 Task: Add a dentist appointment for a gum check-up on the 25th at 3:00 PM to 5:00 PM.
Action: Mouse moved to (416, 141)
Screenshot: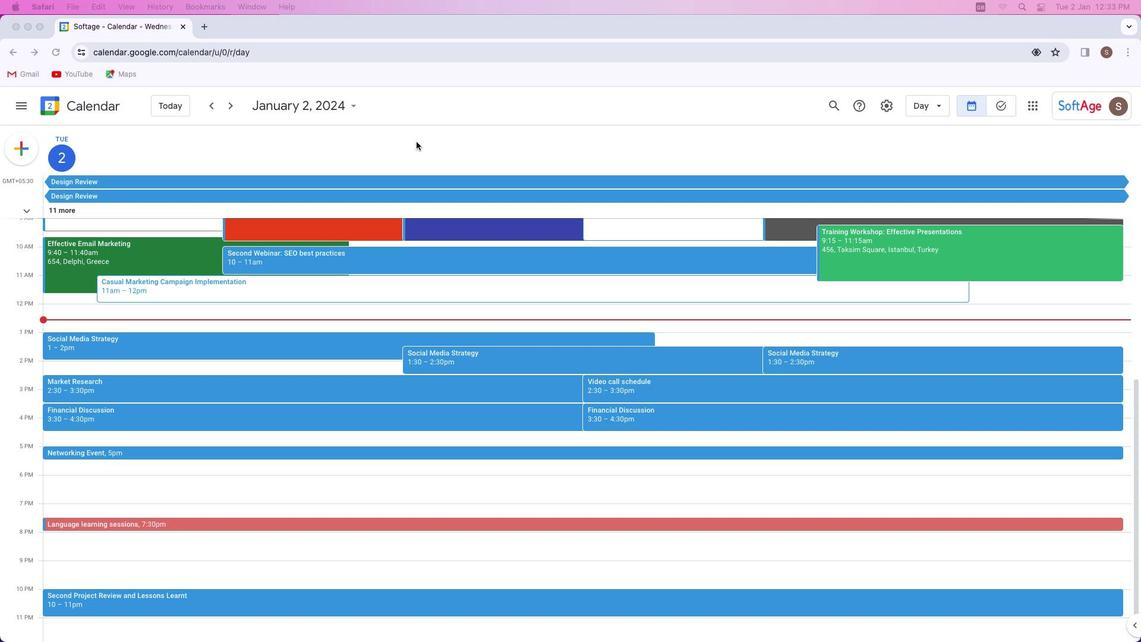 
Action: Mouse pressed left at (416, 141)
Screenshot: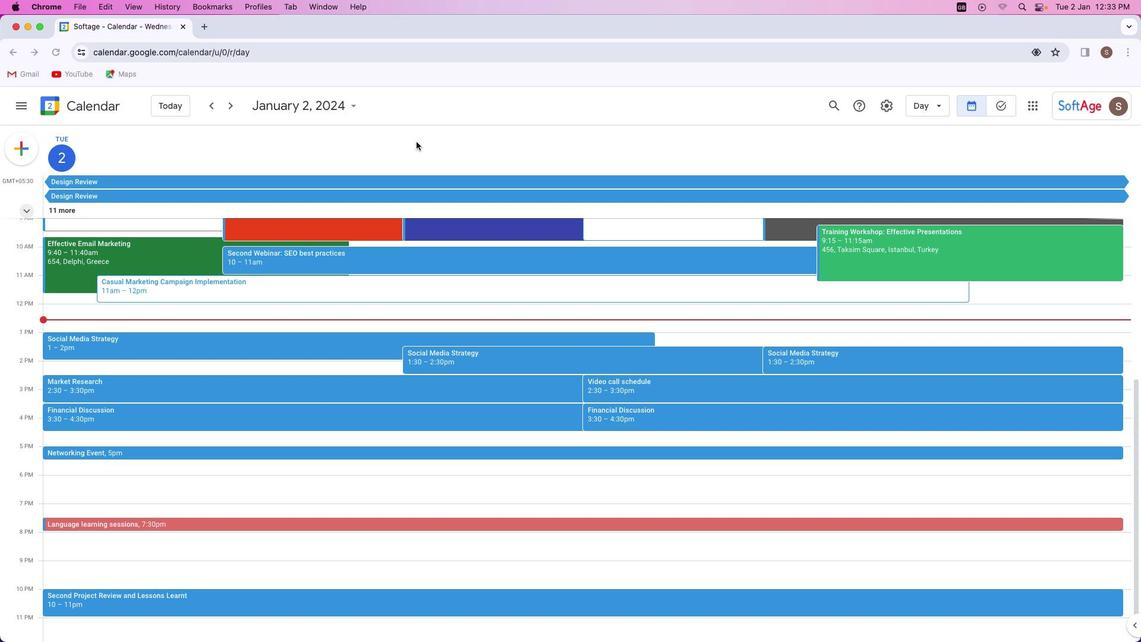 
Action: Mouse moved to (31, 149)
Screenshot: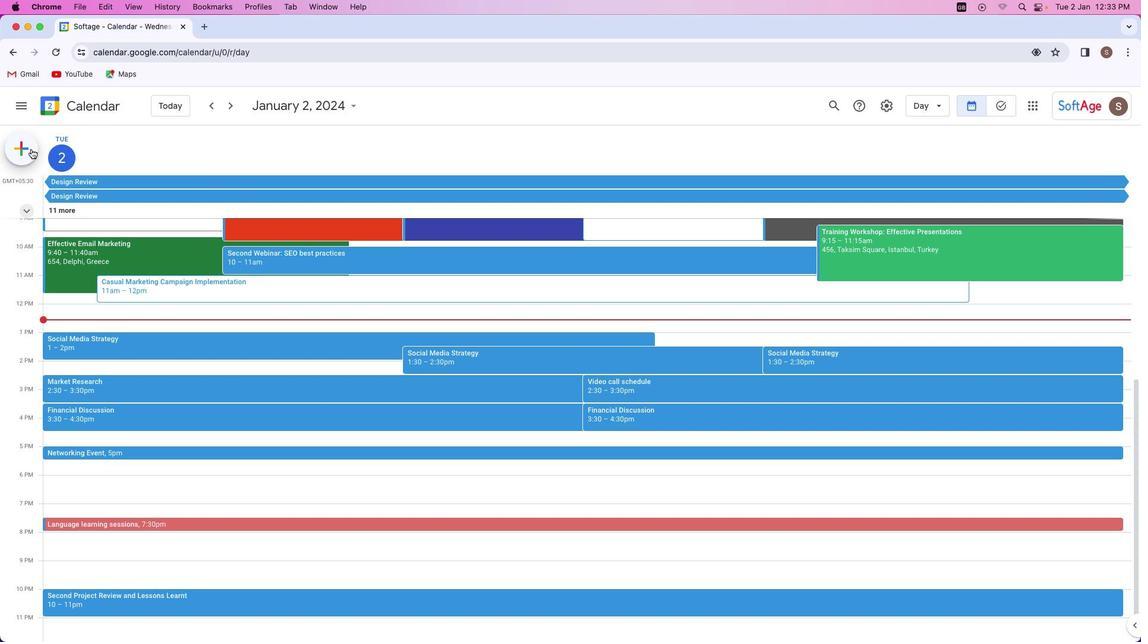 
Action: Mouse pressed left at (31, 149)
Screenshot: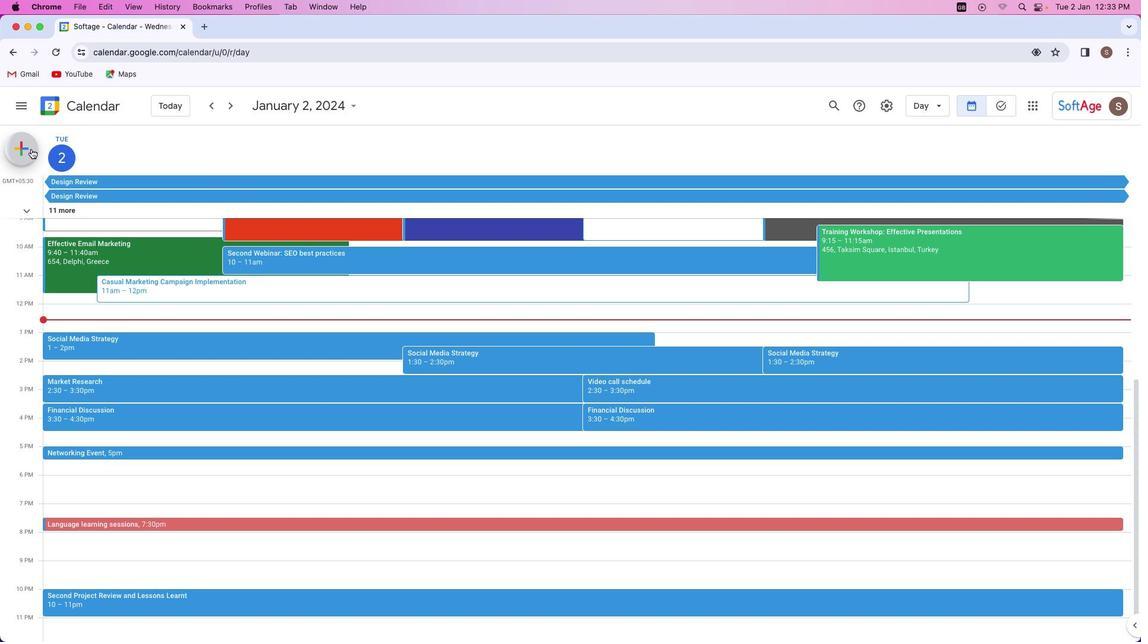 
Action: Mouse moved to (55, 277)
Screenshot: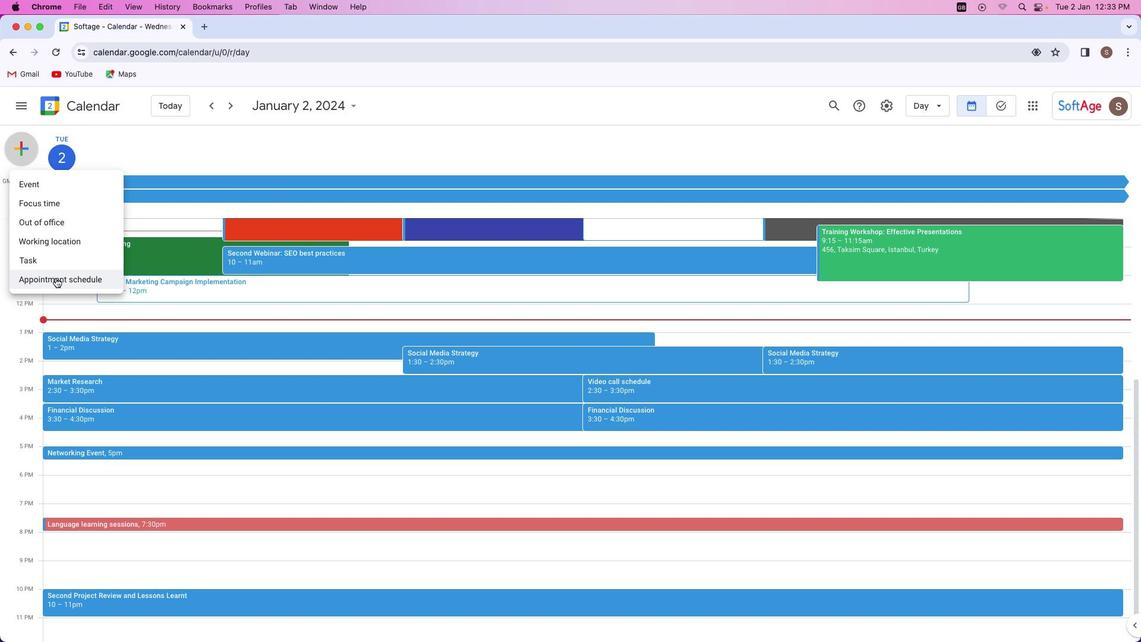 
Action: Mouse pressed left at (55, 277)
Screenshot: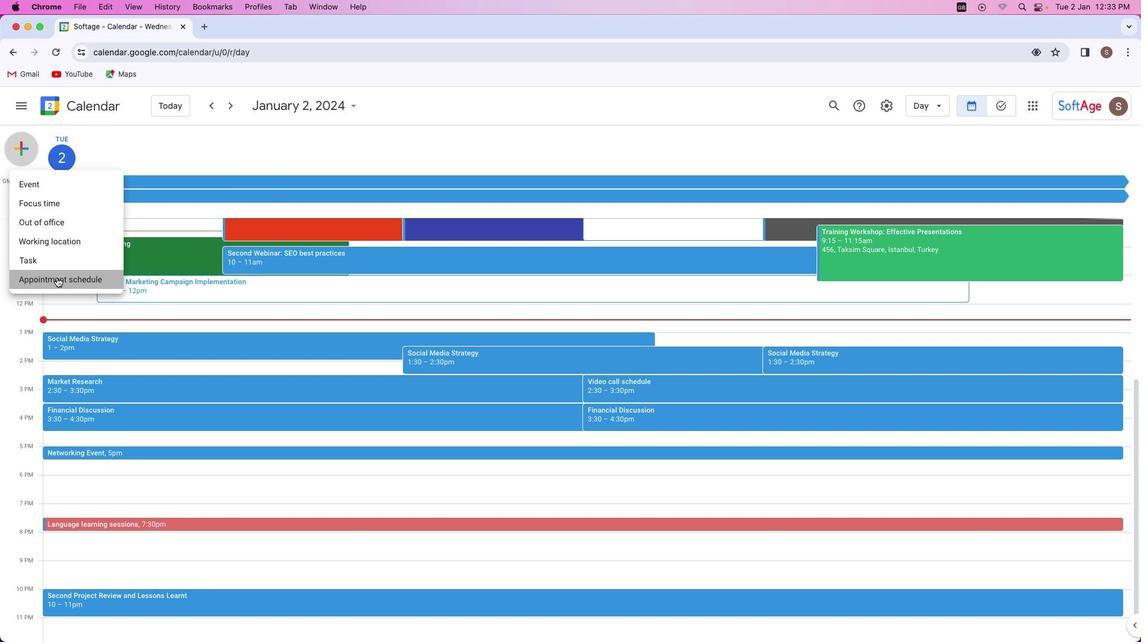 
Action: Mouse moved to (73, 134)
Screenshot: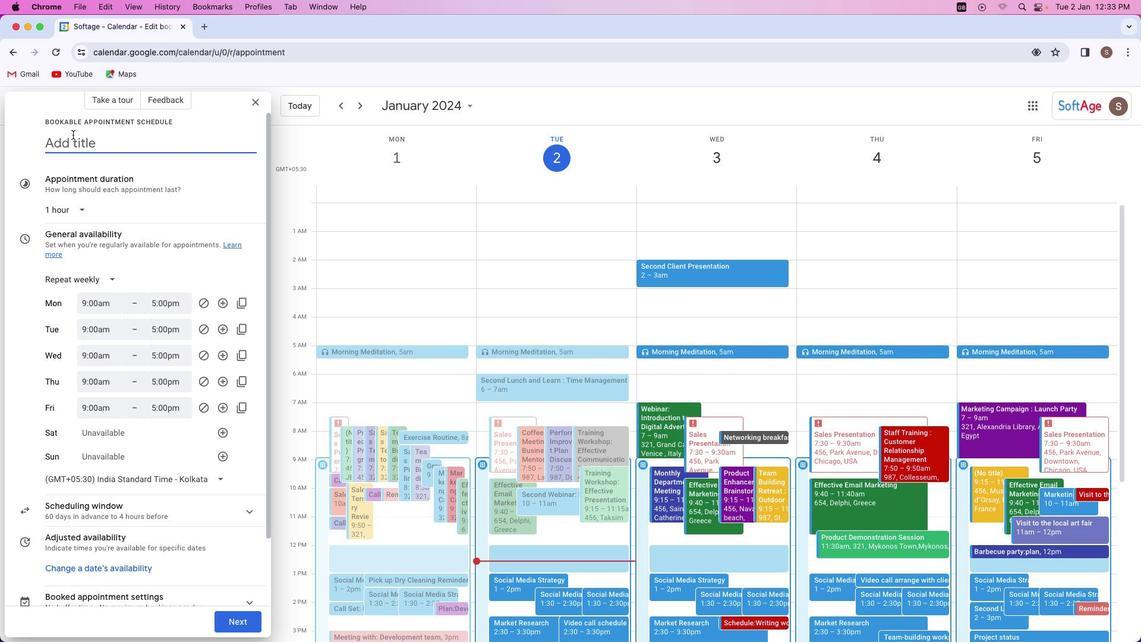 
Action: Key pressed Key.shift'G''u''m'Key.space'c''h''e''c''k''-''u''p'Key.space
Screenshot: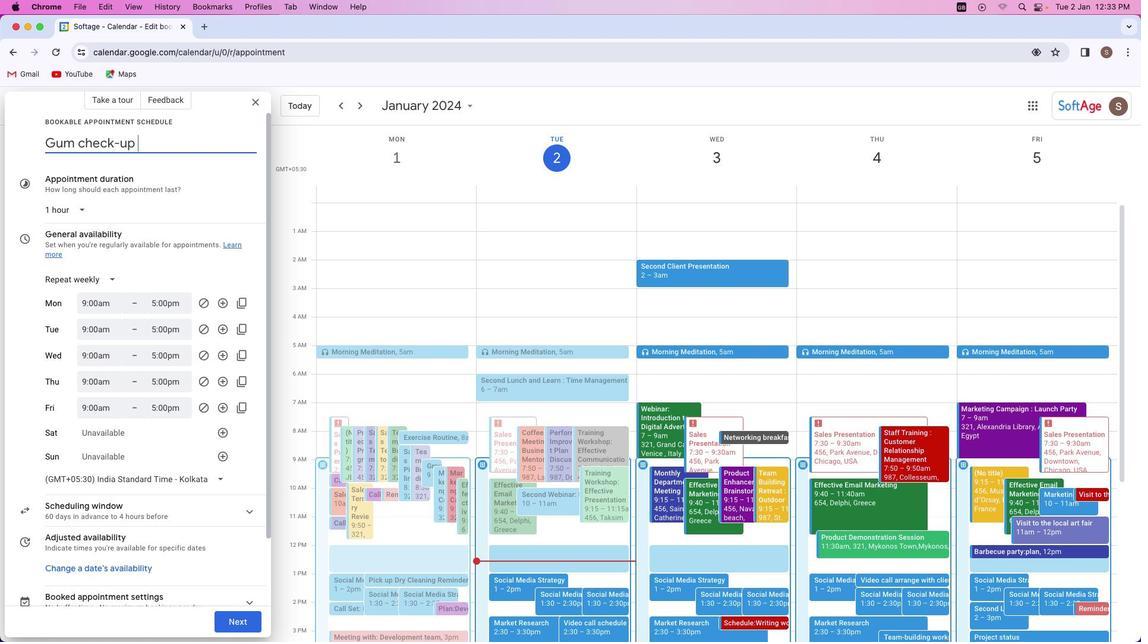 
Action: Mouse moved to (104, 275)
Screenshot: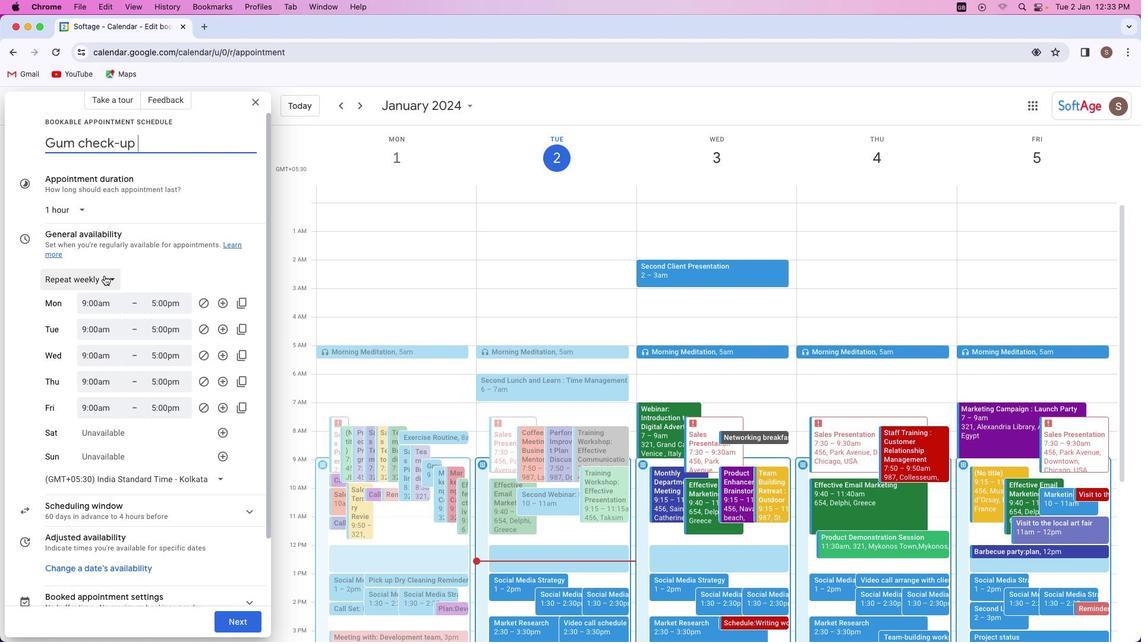 
Action: Mouse pressed left at (104, 275)
Screenshot: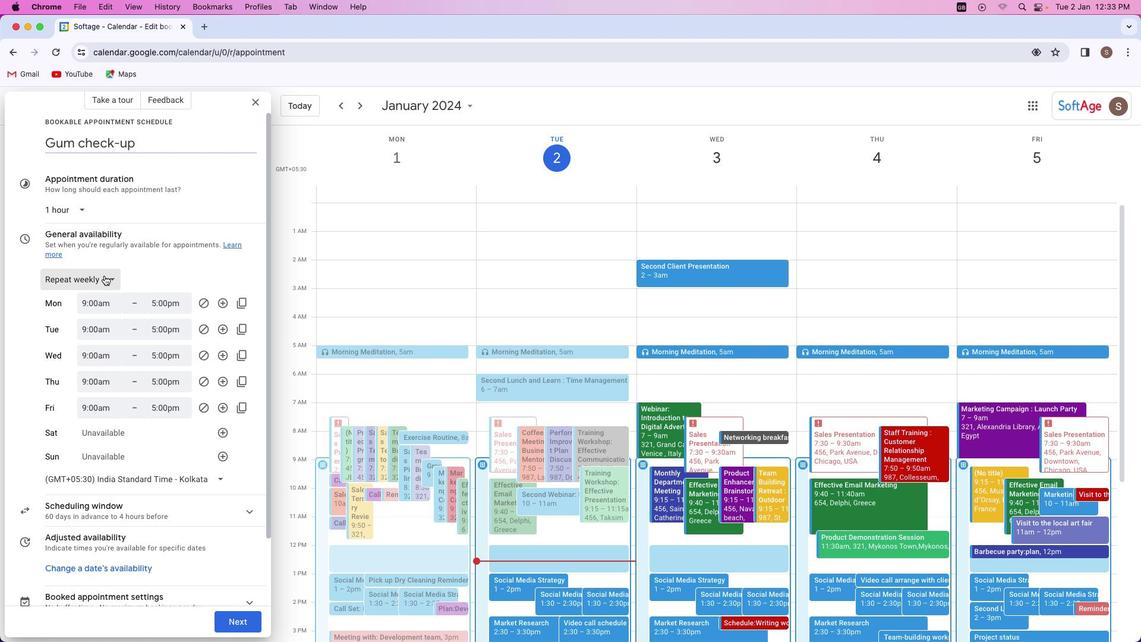 
Action: Mouse moved to (93, 302)
Screenshot: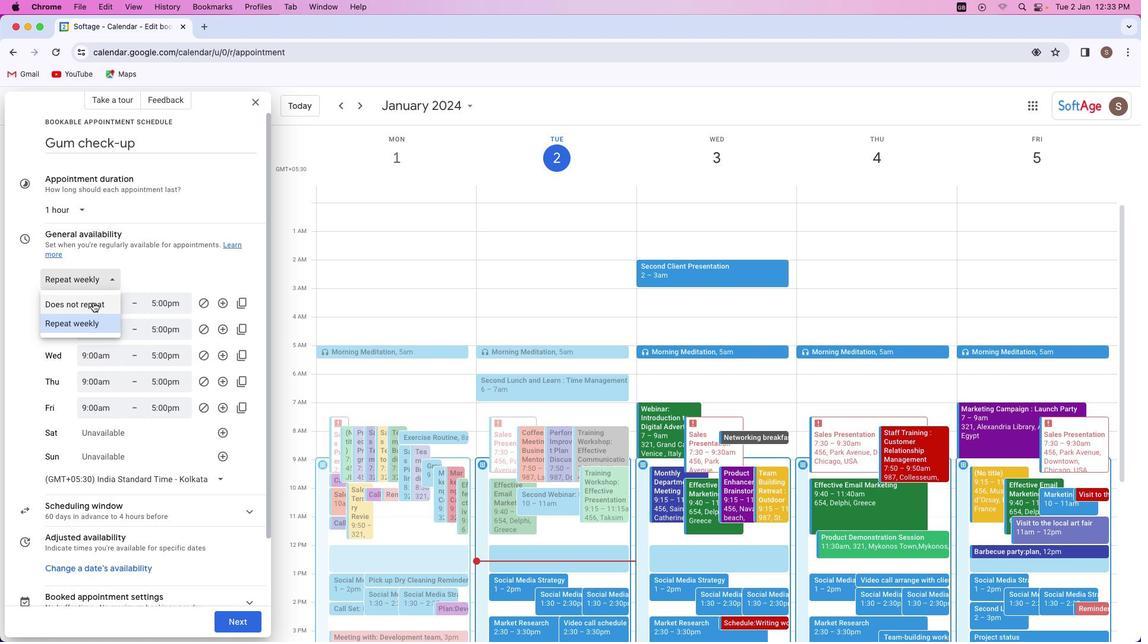 
Action: Mouse pressed left at (93, 302)
Screenshot: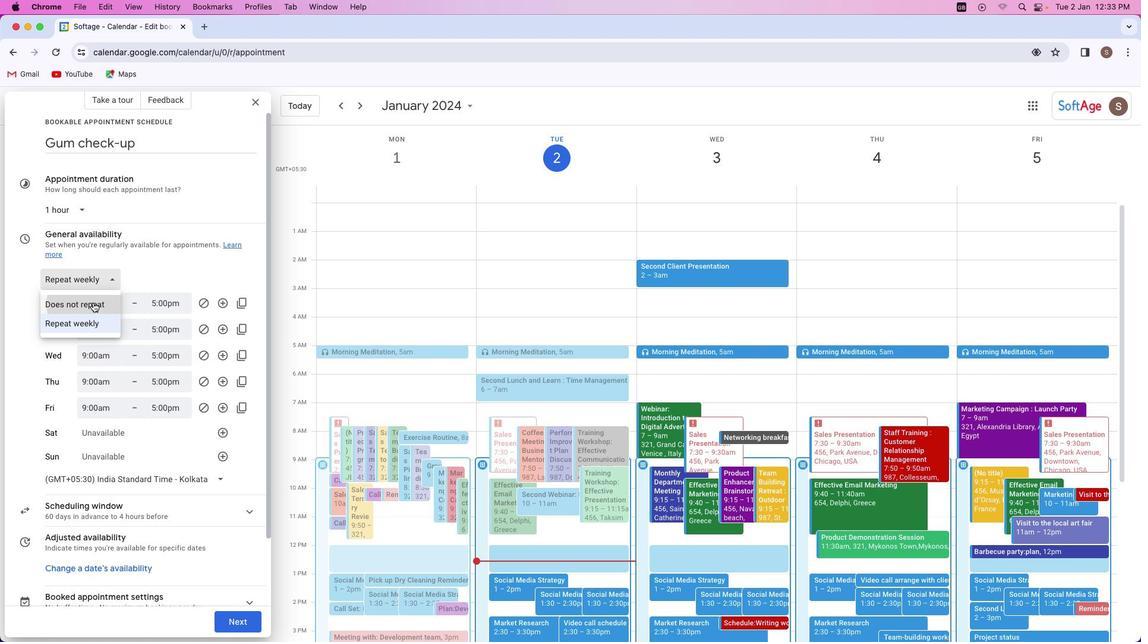 
Action: Mouse moved to (87, 295)
Screenshot: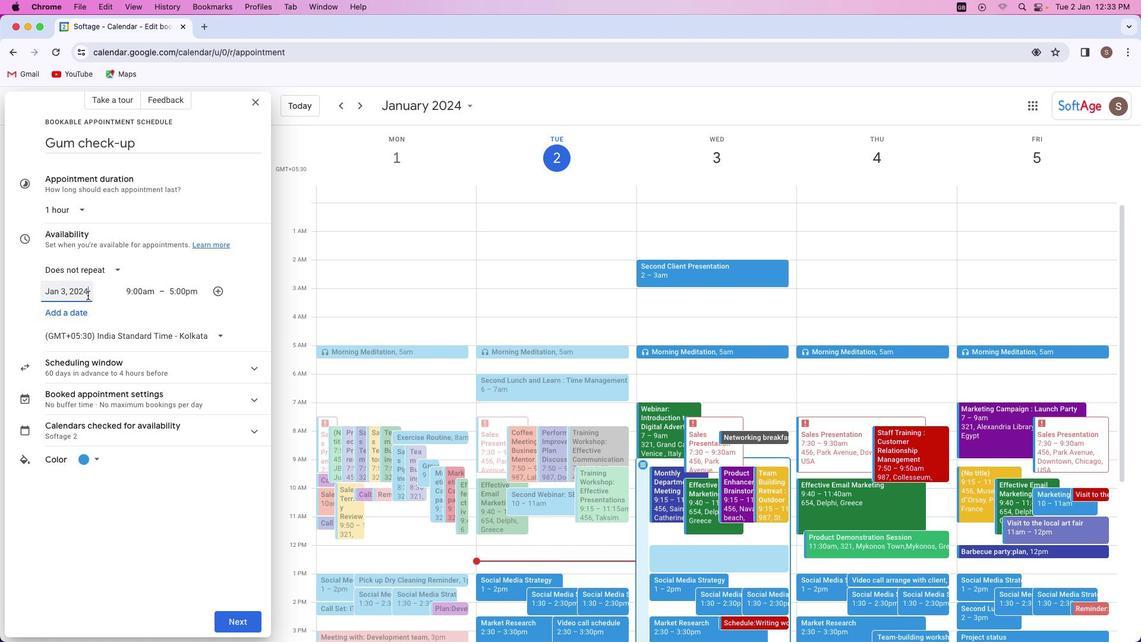 
Action: Mouse pressed left at (87, 295)
Screenshot: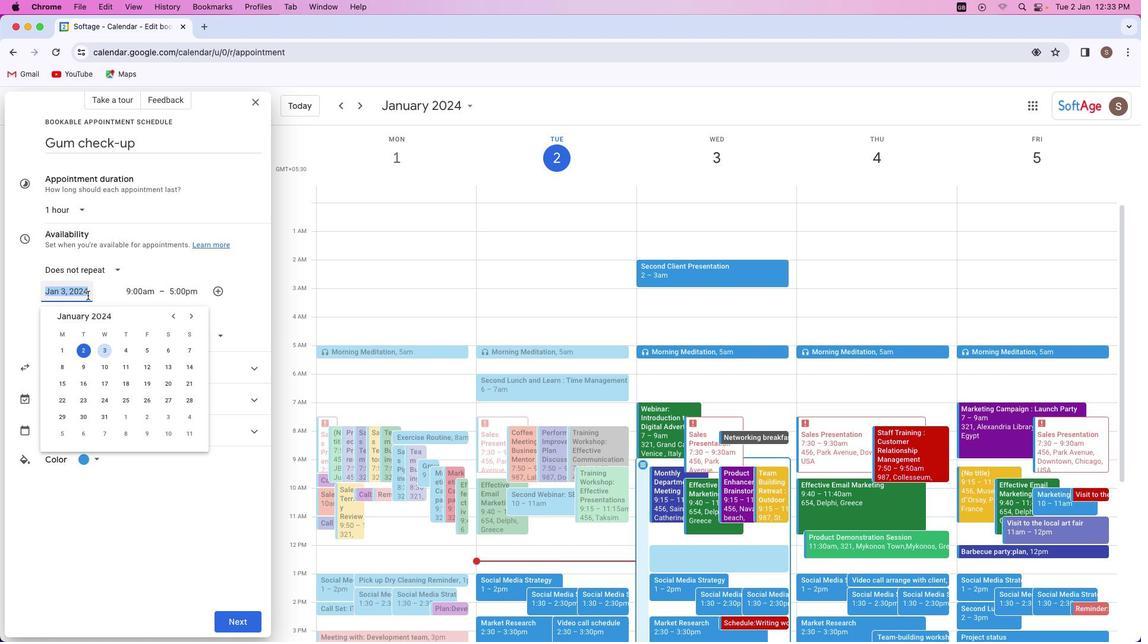
Action: Mouse moved to (130, 401)
Screenshot: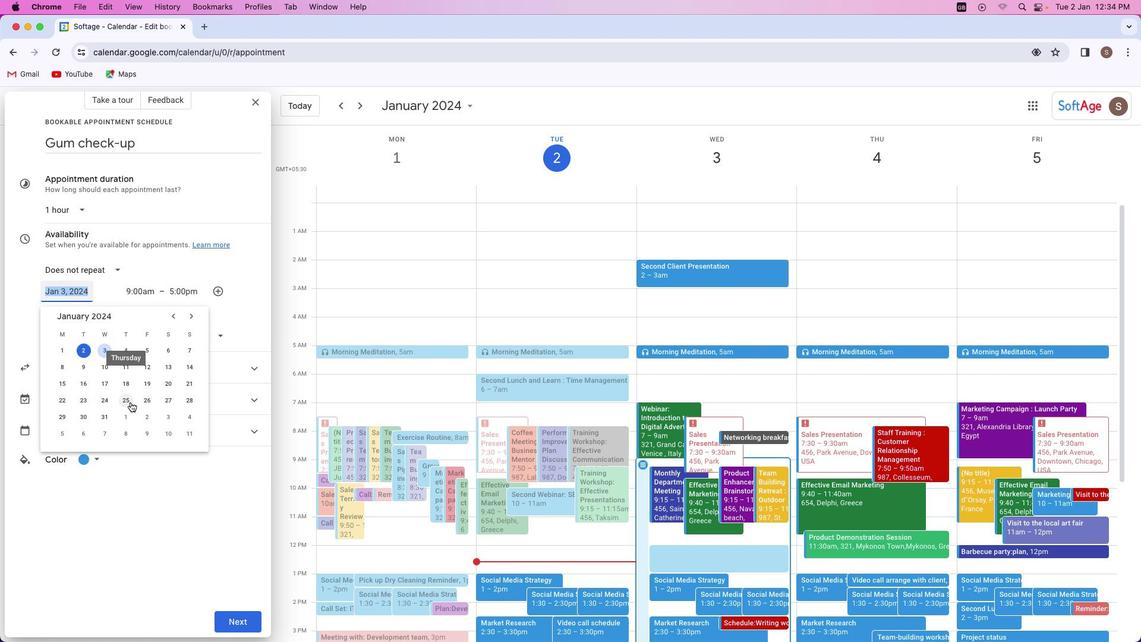 
Action: Mouse pressed left at (130, 401)
Screenshot: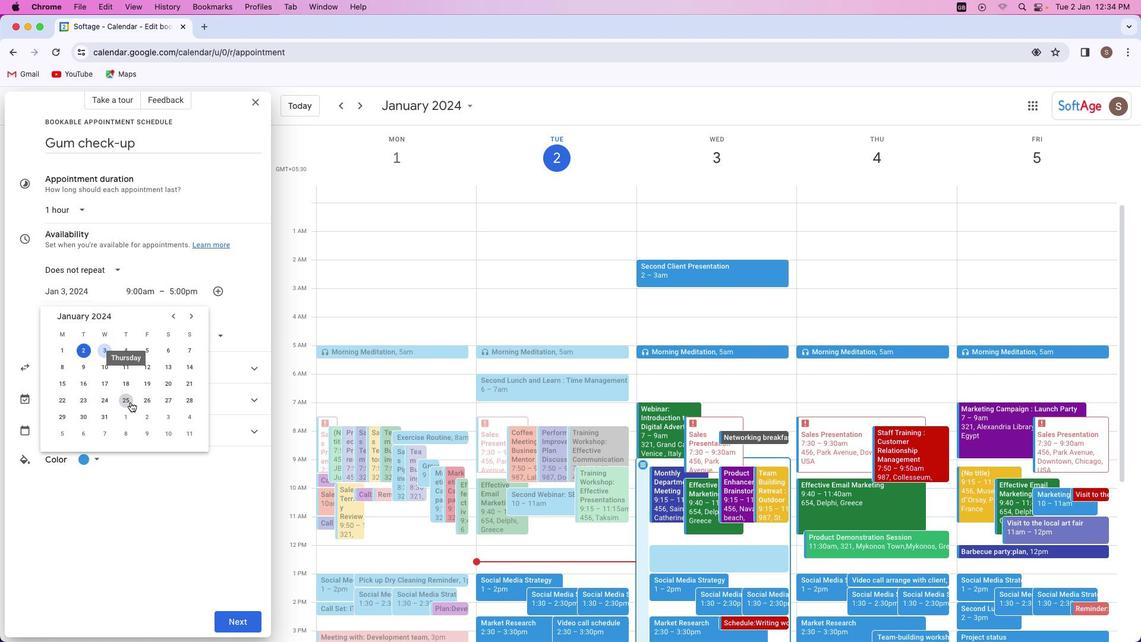 
Action: Mouse moved to (142, 291)
Screenshot: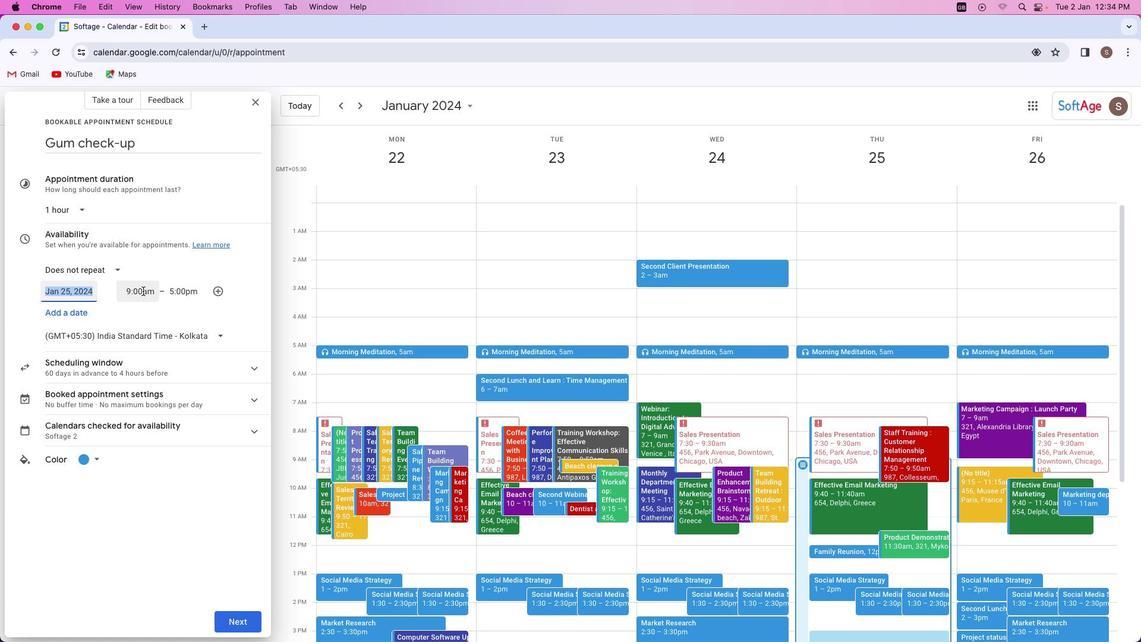 
Action: Mouse pressed left at (142, 291)
Screenshot: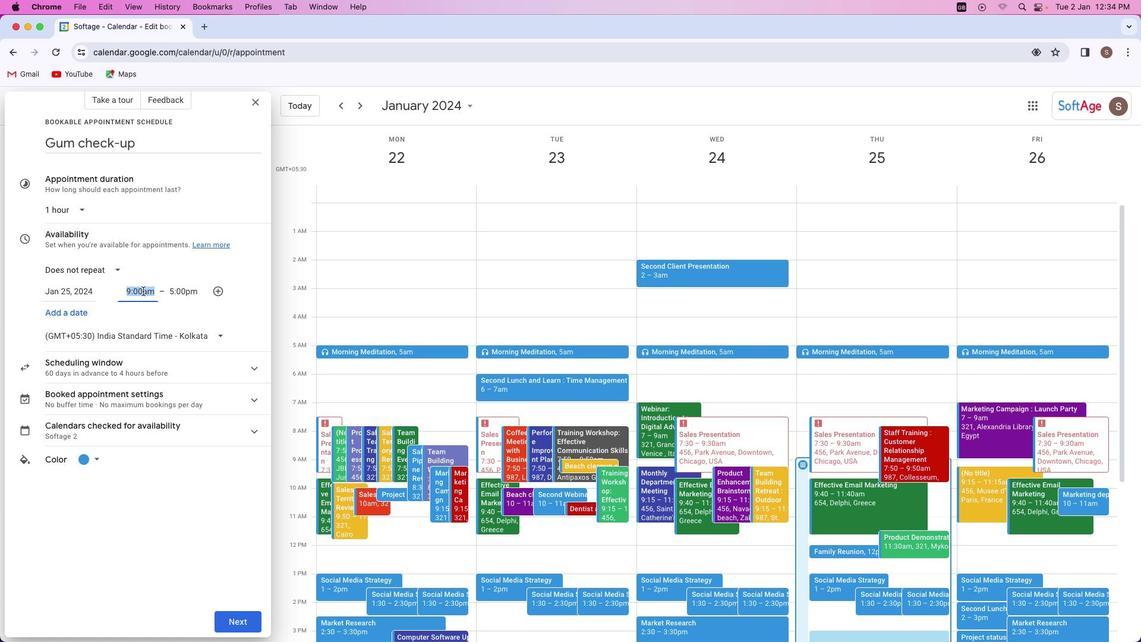 
Action: Mouse moved to (152, 371)
Screenshot: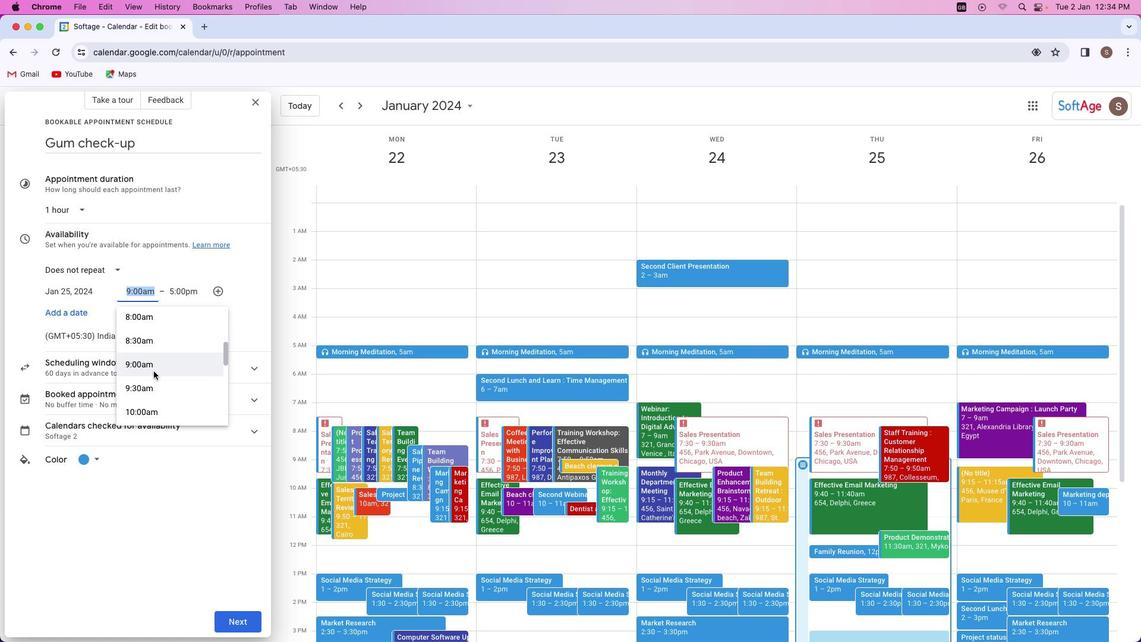 
Action: Mouse scrolled (152, 371) with delta (0, 0)
Screenshot: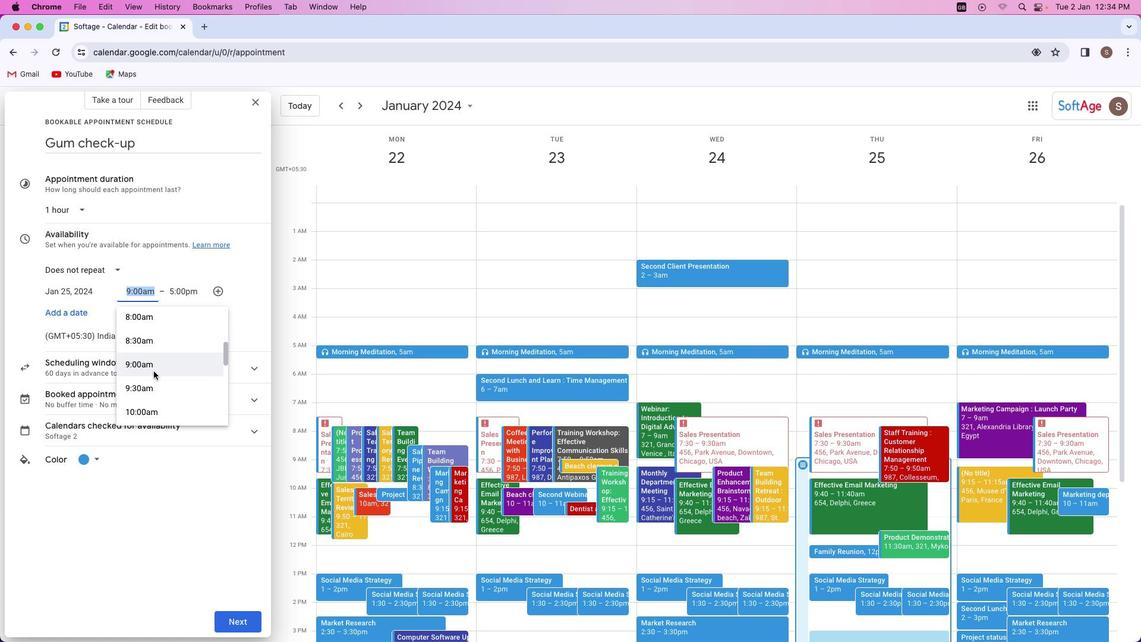 
Action: Mouse moved to (153, 371)
Screenshot: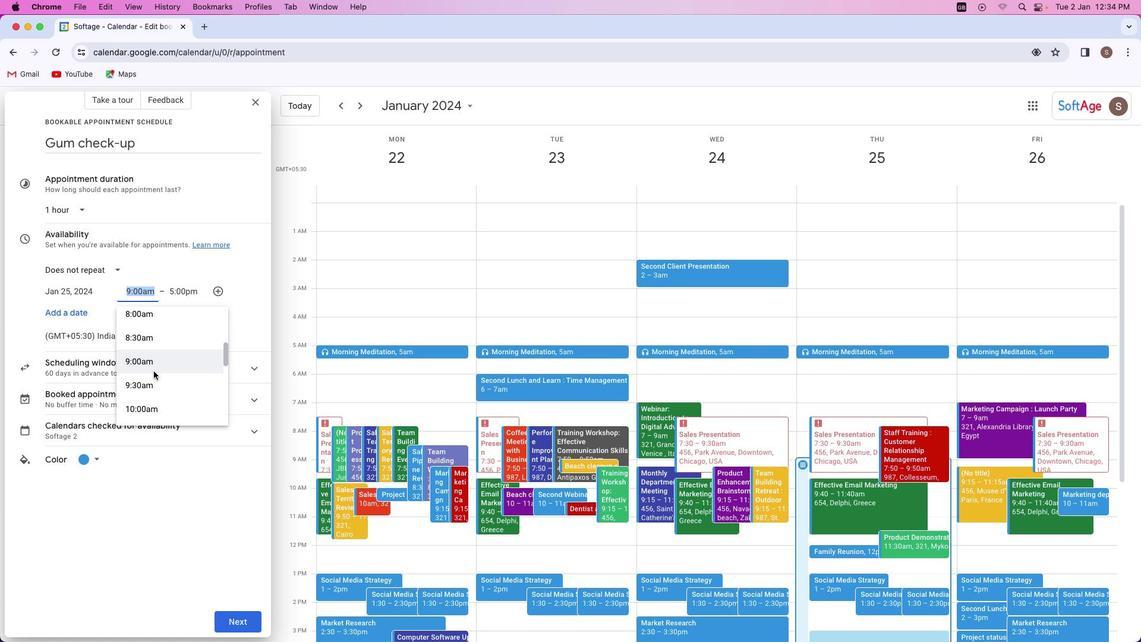 
Action: Mouse scrolled (153, 371) with delta (0, 0)
Screenshot: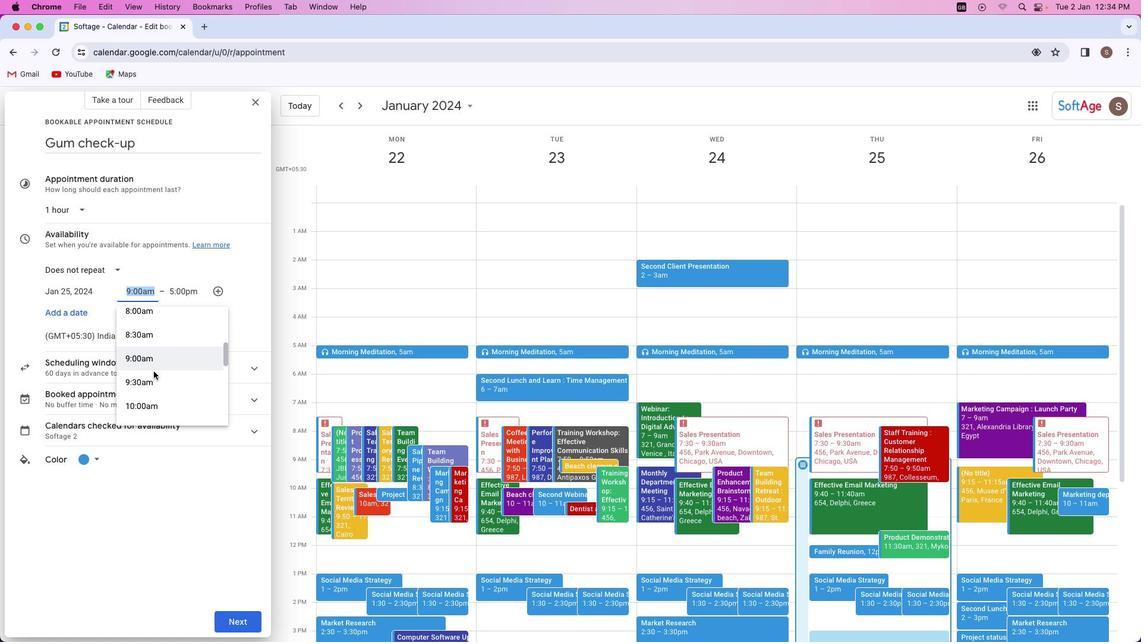 
Action: Mouse moved to (153, 371)
Screenshot: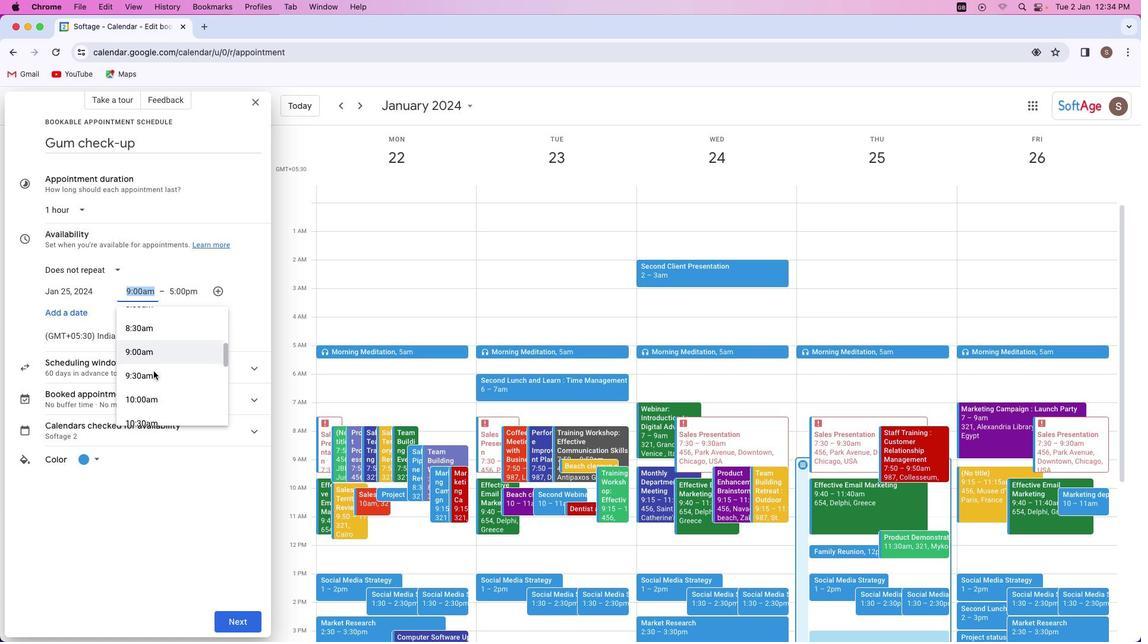 
Action: Mouse scrolled (153, 371) with delta (0, 0)
Screenshot: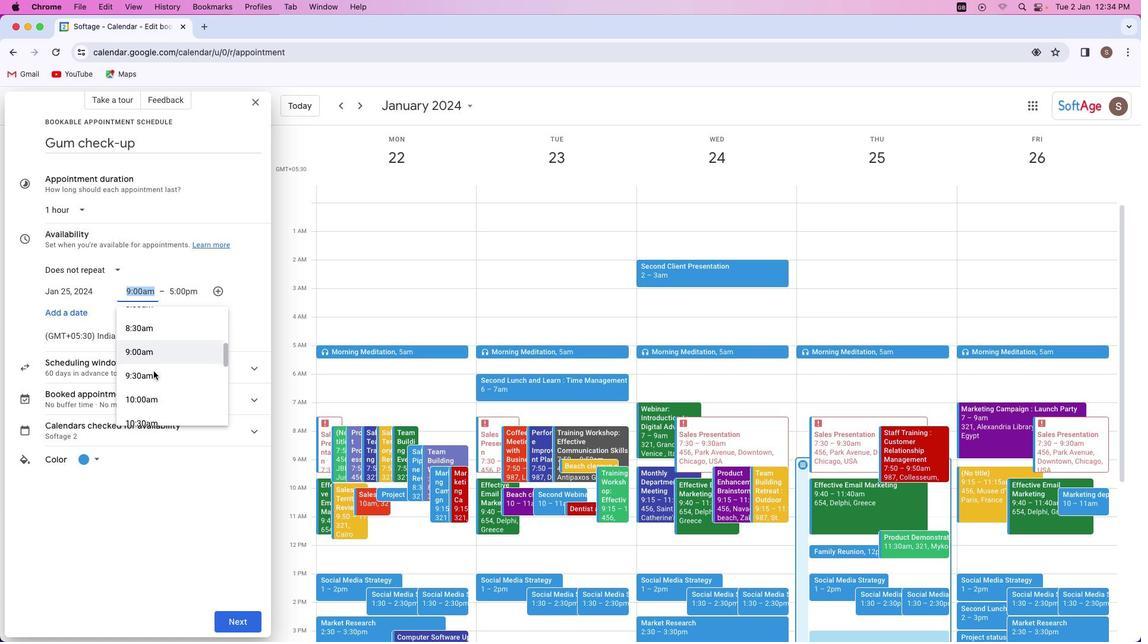 
Action: Mouse scrolled (153, 371) with delta (0, 0)
Screenshot: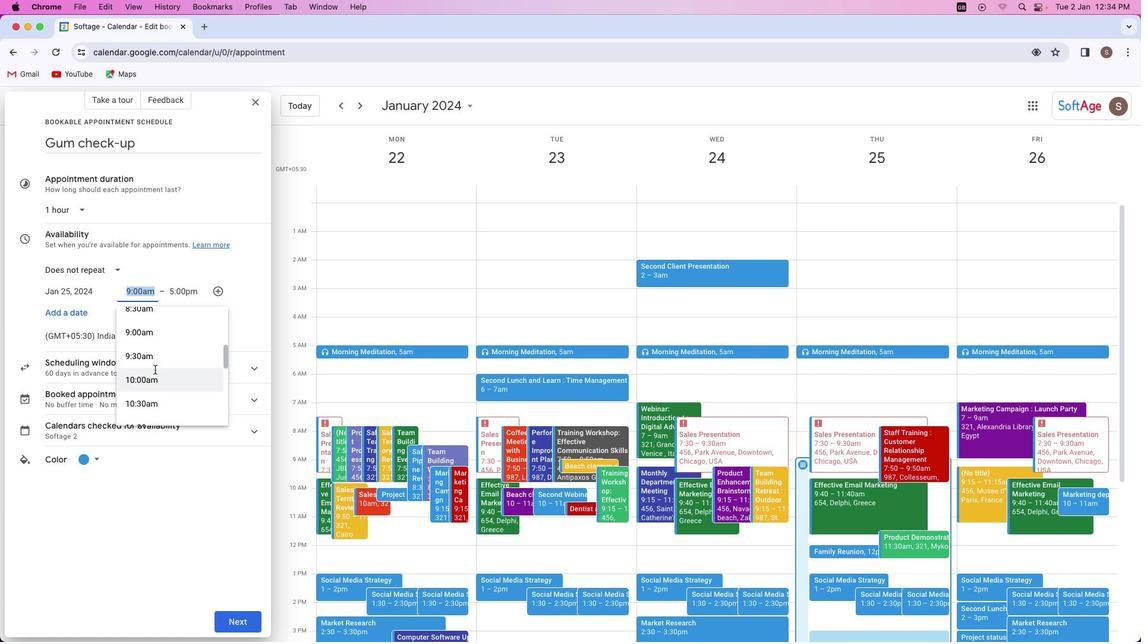 
Action: Mouse scrolled (153, 371) with delta (0, 0)
Screenshot: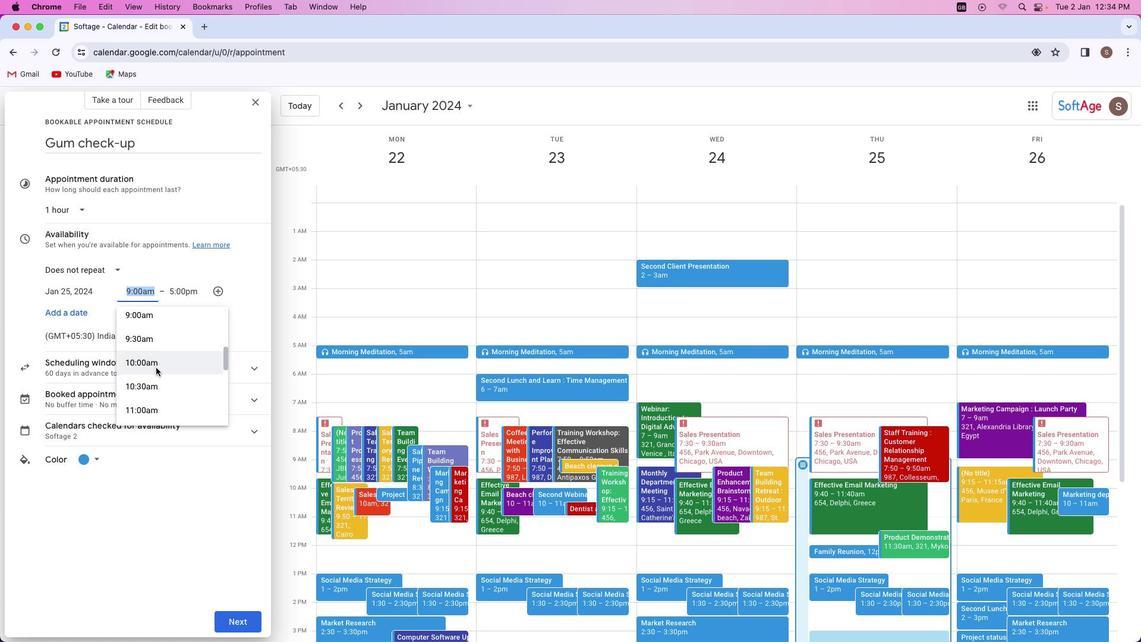 
Action: Mouse moved to (158, 362)
Screenshot: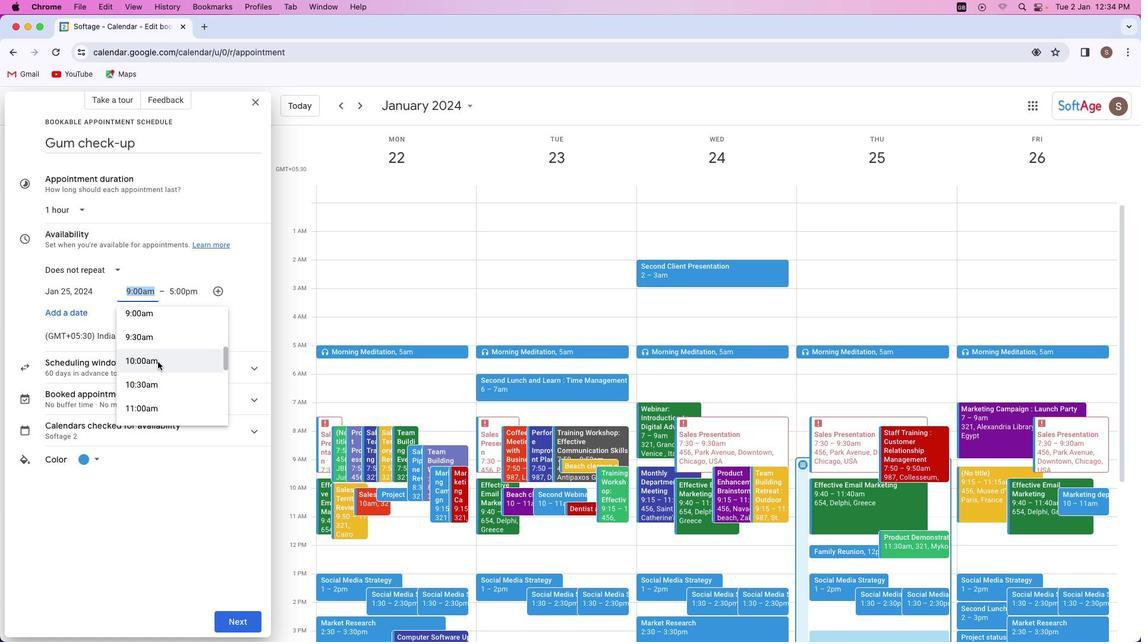 
Action: Mouse scrolled (158, 362) with delta (0, 0)
Screenshot: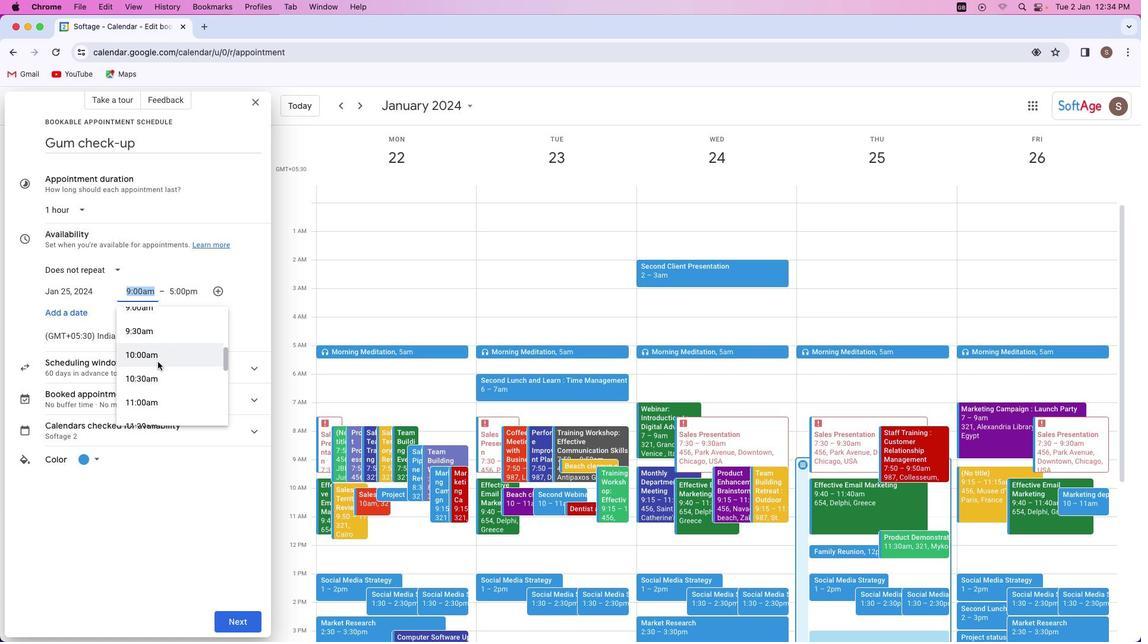 
Action: Mouse scrolled (158, 362) with delta (0, 0)
Screenshot: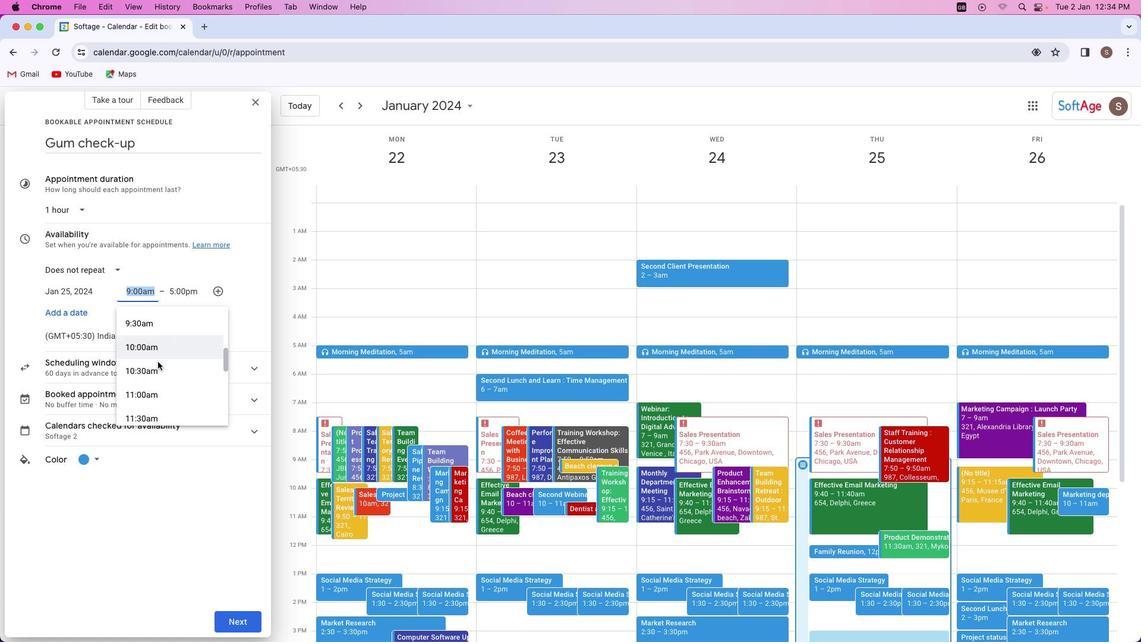
Action: Mouse scrolled (158, 362) with delta (0, 0)
Screenshot: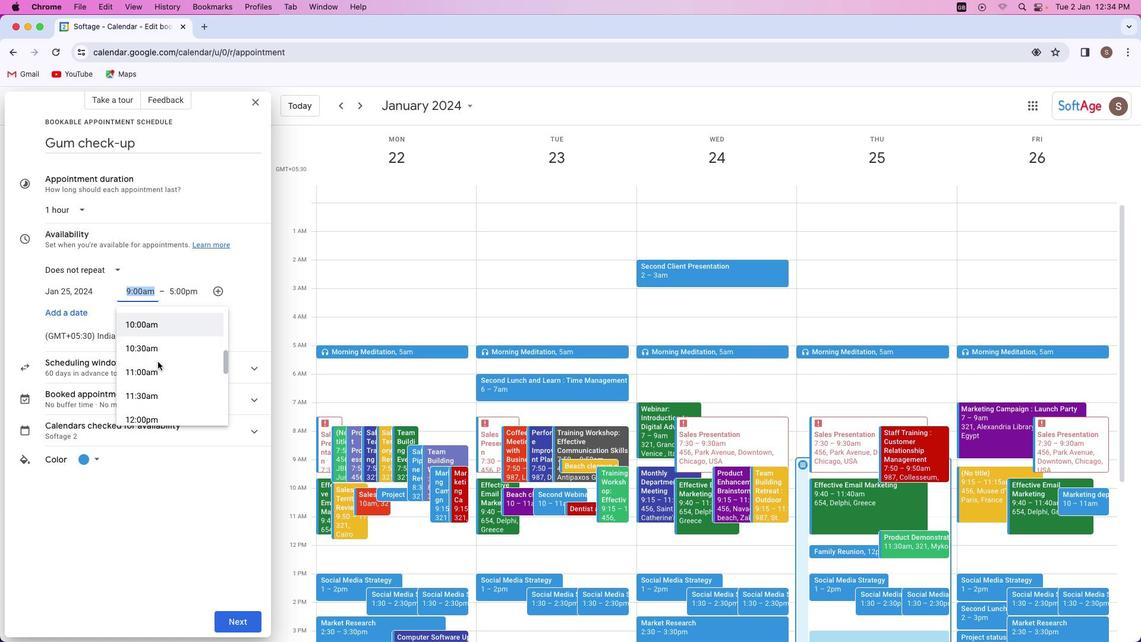 
Action: Mouse scrolled (158, 362) with delta (0, 0)
Screenshot: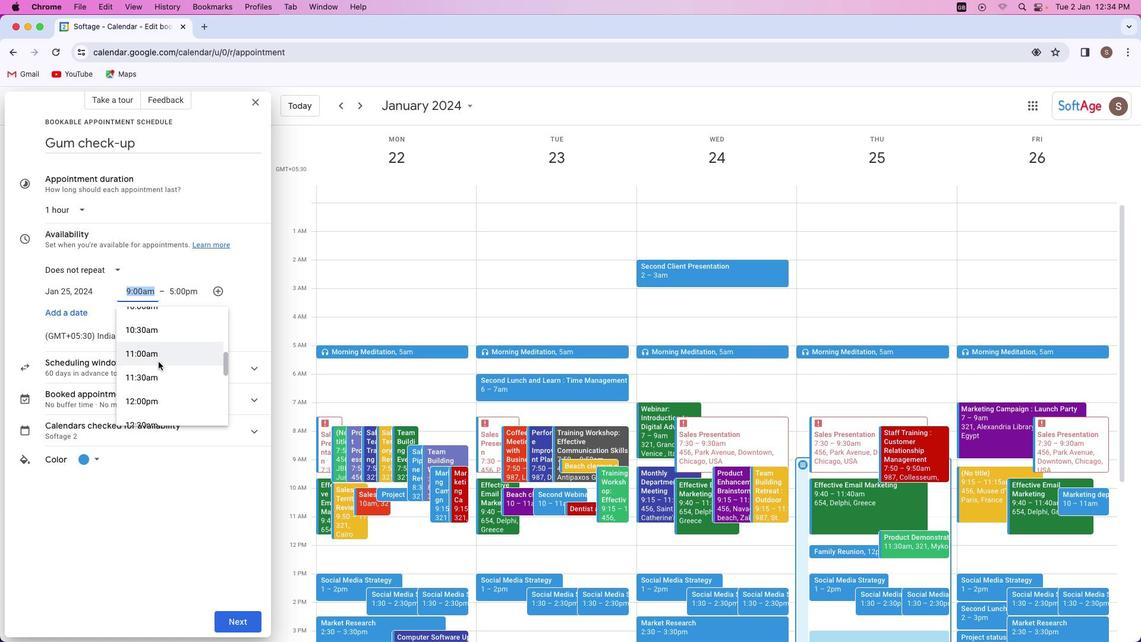
Action: Mouse moved to (158, 358)
Screenshot: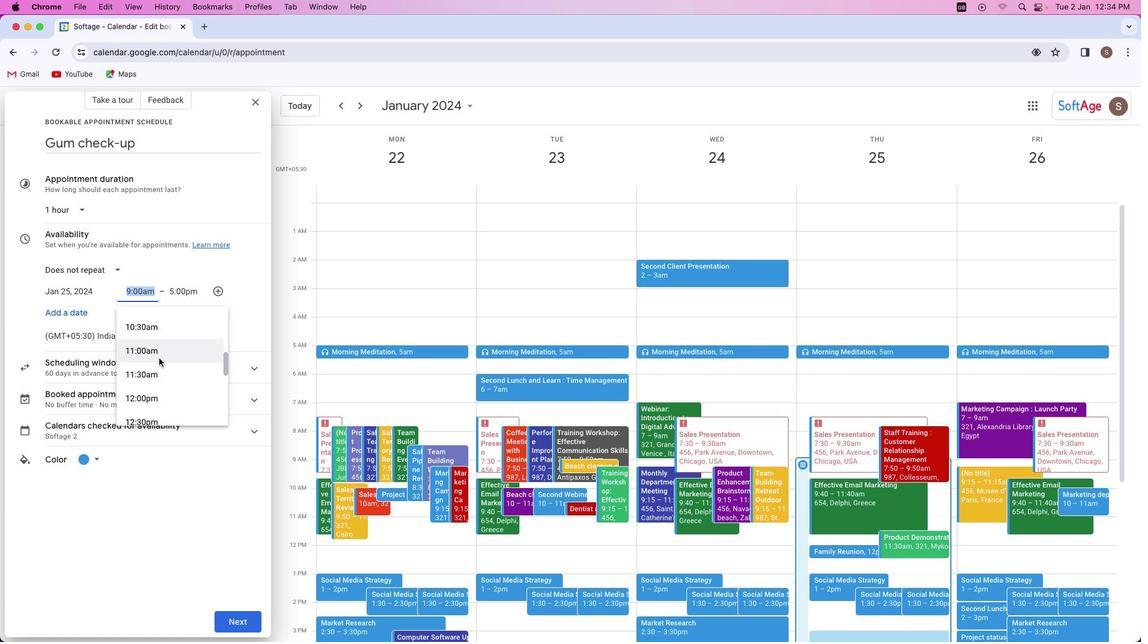 
Action: Mouse scrolled (158, 358) with delta (0, 0)
Screenshot: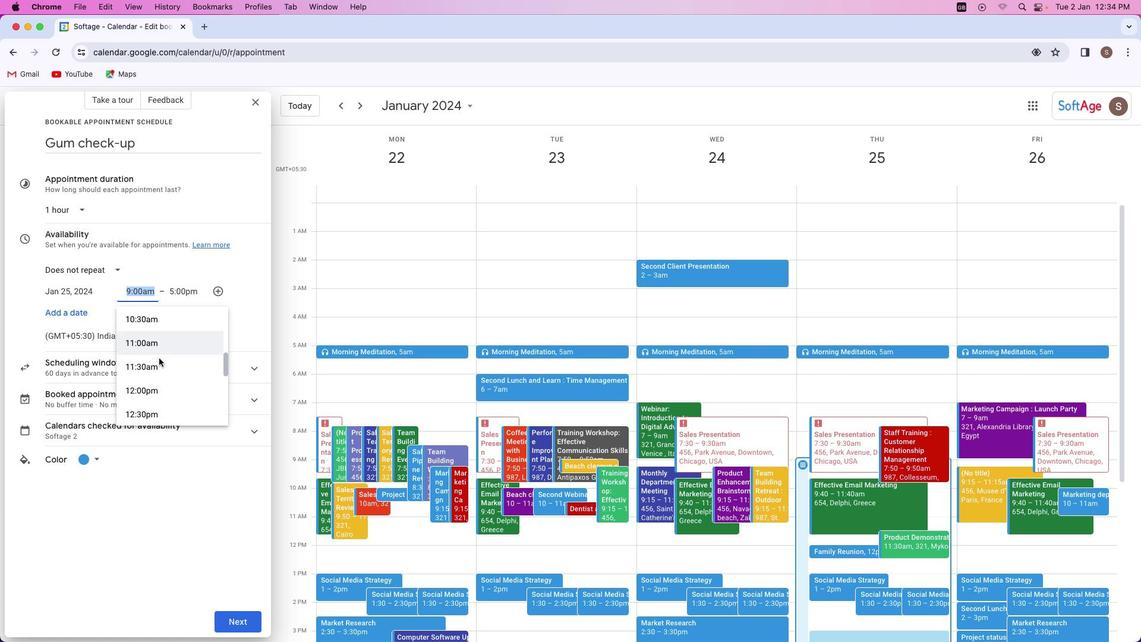 
Action: Mouse moved to (158, 358)
Screenshot: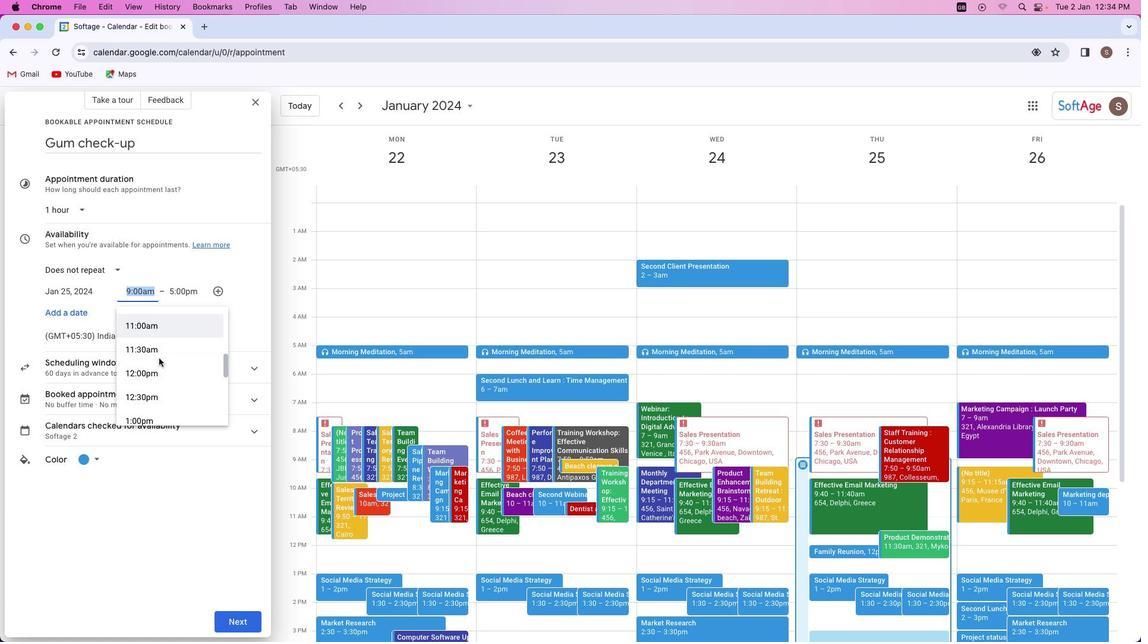 
Action: Mouse scrolled (158, 358) with delta (0, 0)
Screenshot: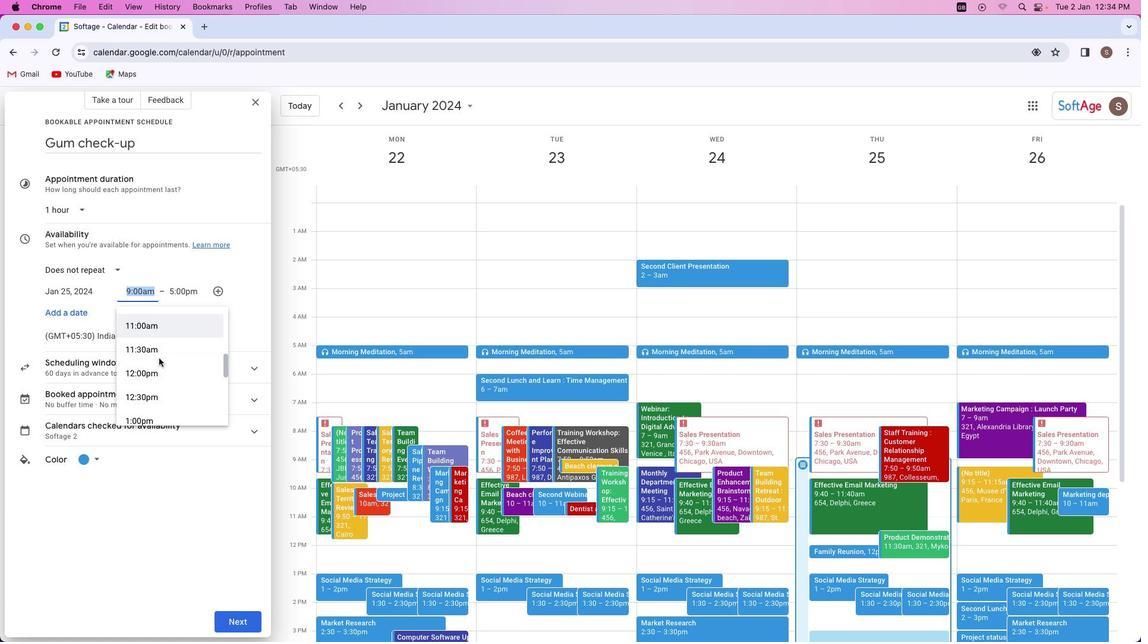 
Action: Mouse scrolled (158, 358) with delta (0, 0)
Screenshot: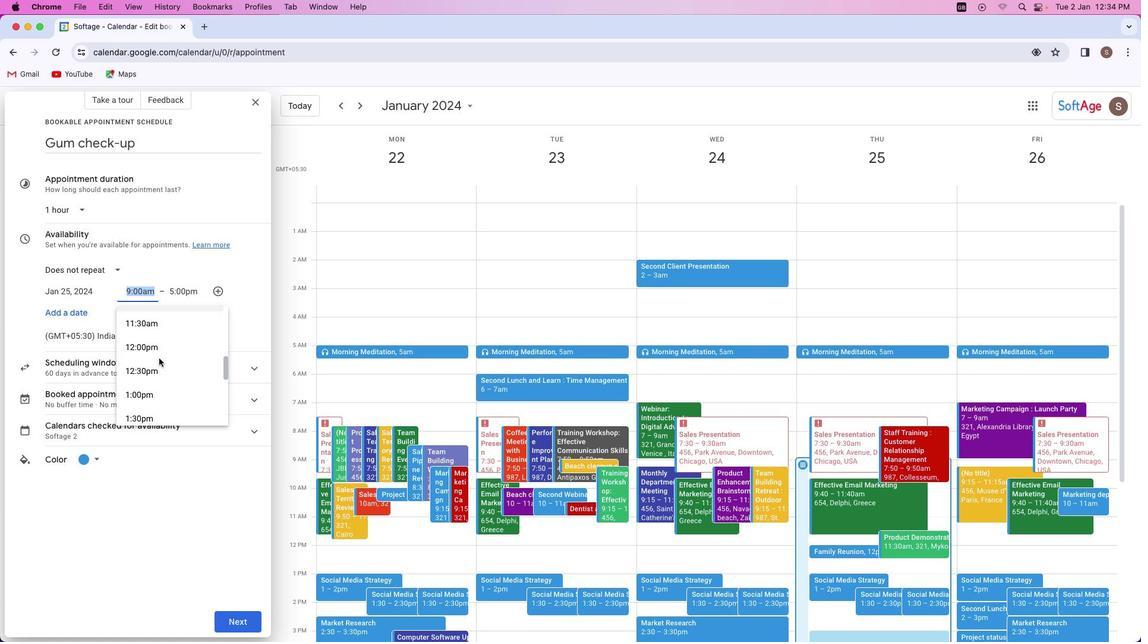 
Action: Mouse scrolled (158, 358) with delta (0, 0)
Screenshot: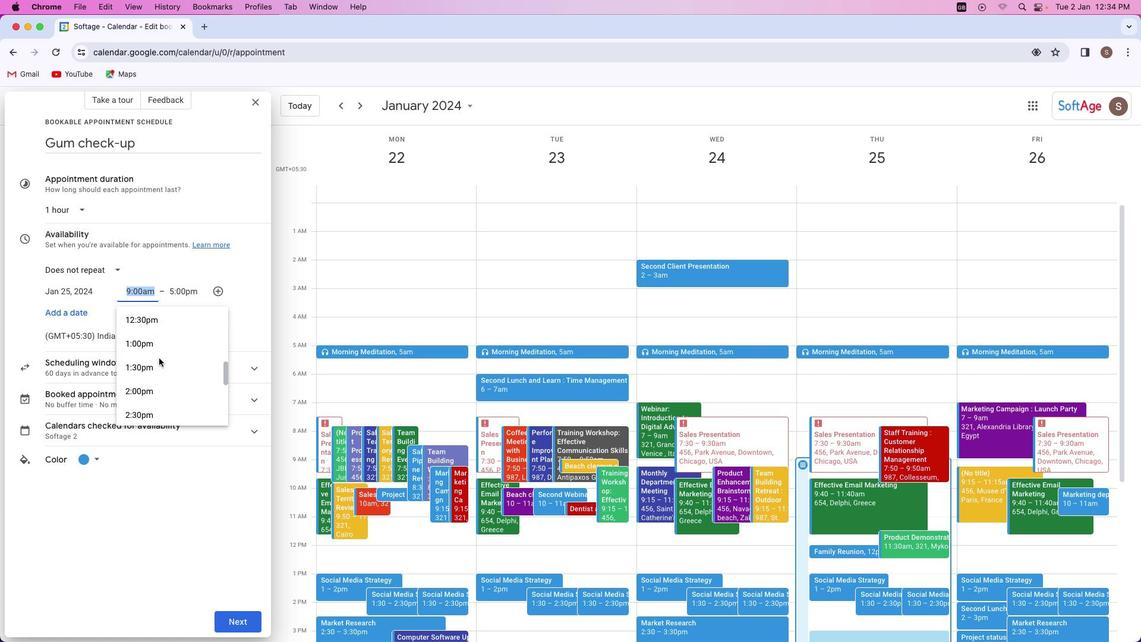 
Action: Mouse moved to (158, 355)
Screenshot: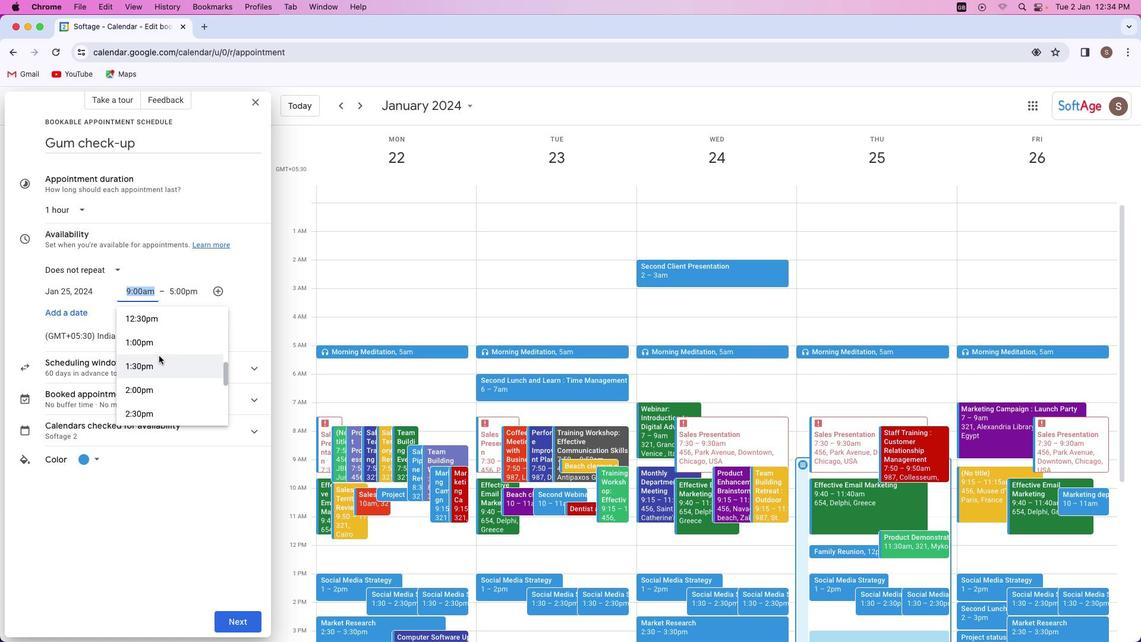
Action: Mouse scrolled (158, 355) with delta (0, 0)
Screenshot: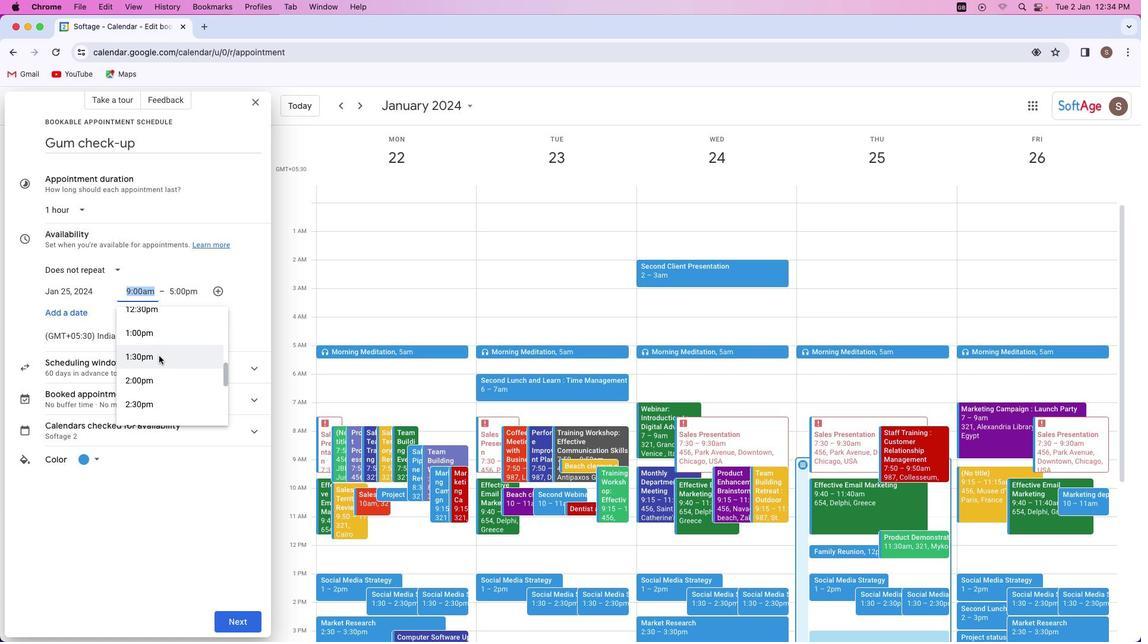 
Action: Mouse scrolled (158, 355) with delta (0, 0)
Screenshot: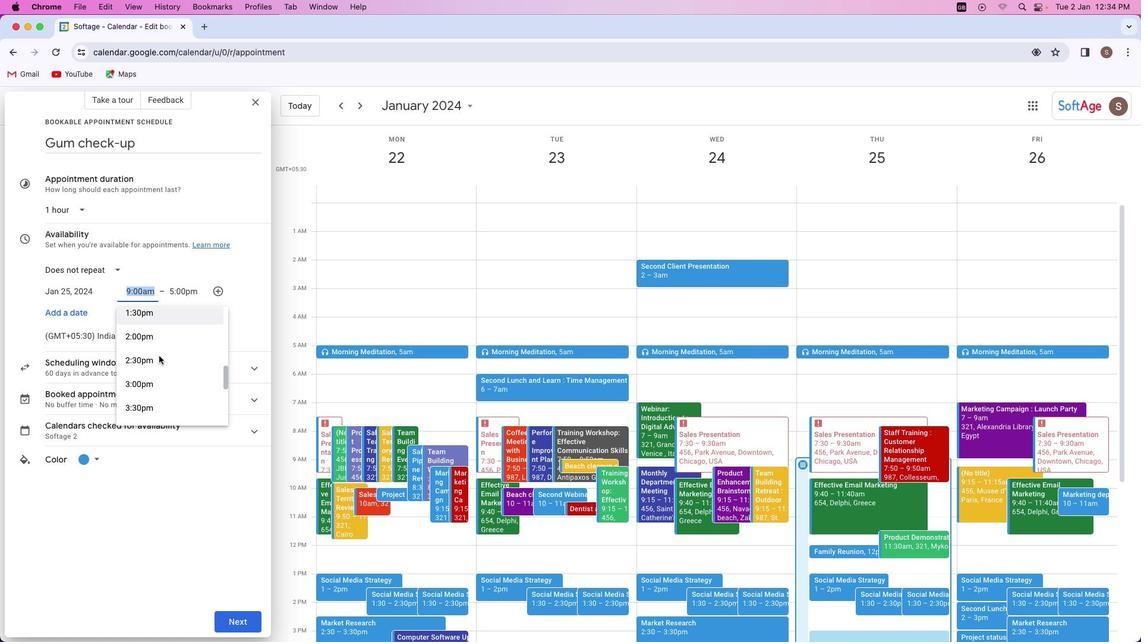 
Action: Mouse scrolled (158, 355) with delta (0, -1)
Screenshot: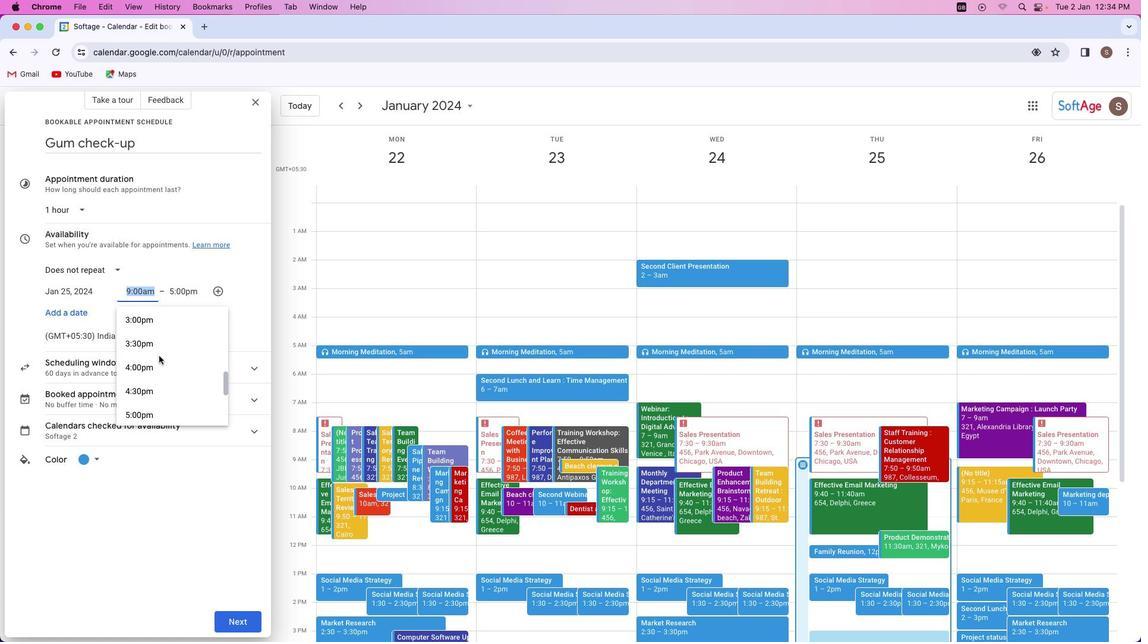
Action: Mouse scrolled (158, 355) with delta (0, -1)
Screenshot: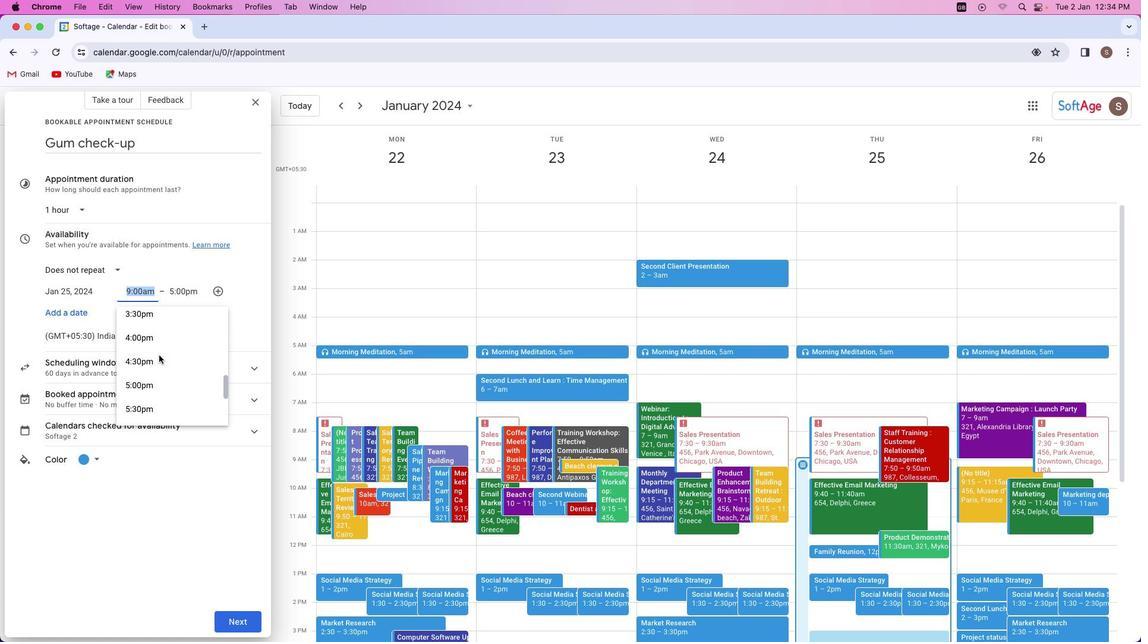 
Action: Mouse moved to (158, 353)
Screenshot: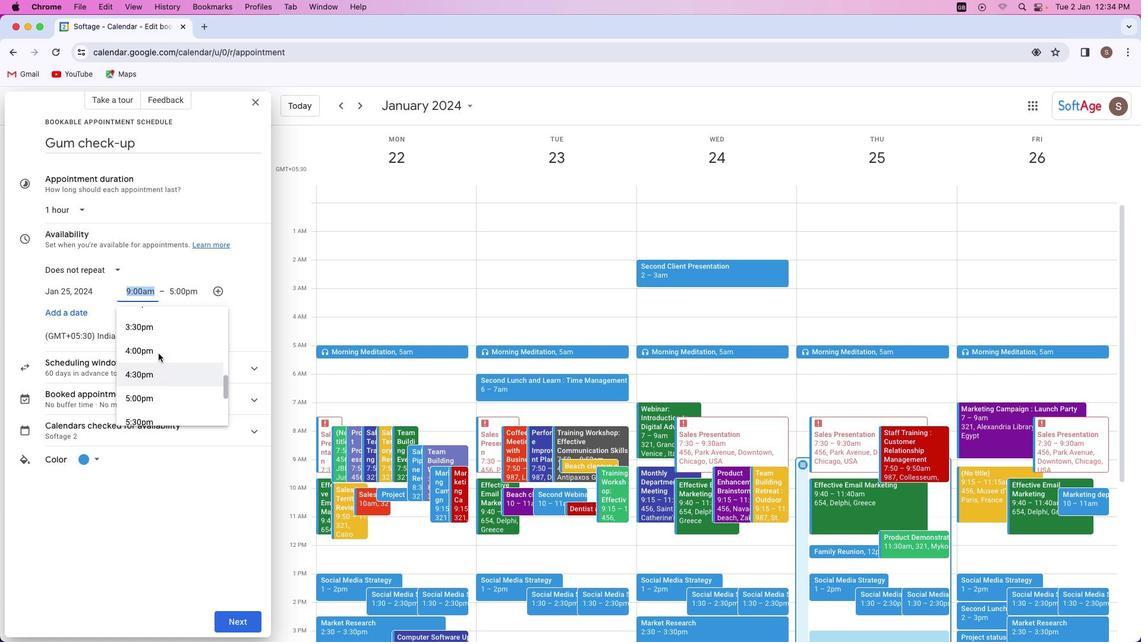
Action: Mouse scrolled (158, 353) with delta (0, 0)
Screenshot: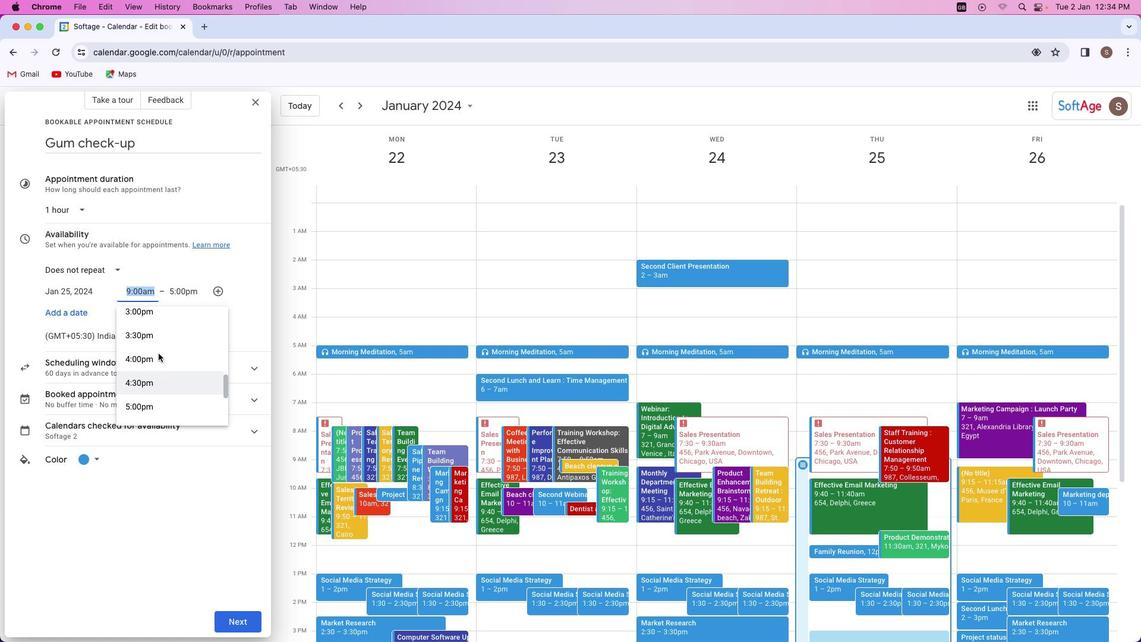 
Action: Mouse moved to (158, 353)
Screenshot: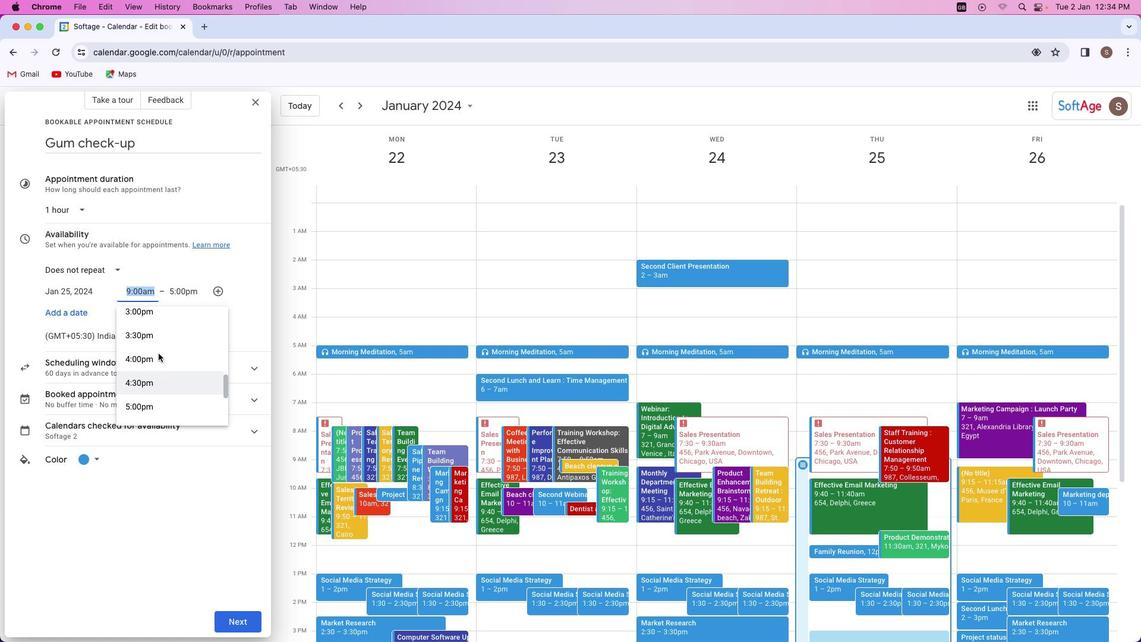 
Action: Mouse scrolled (158, 353) with delta (0, 0)
Screenshot: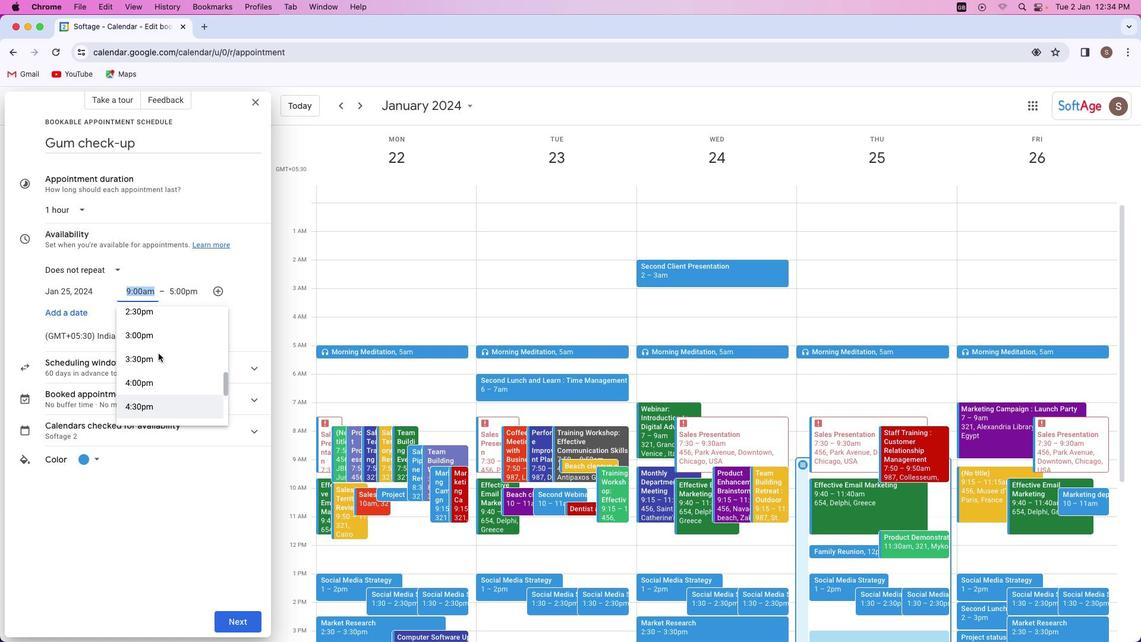 
Action: Mouse moved to (158, 353)
Screenshot: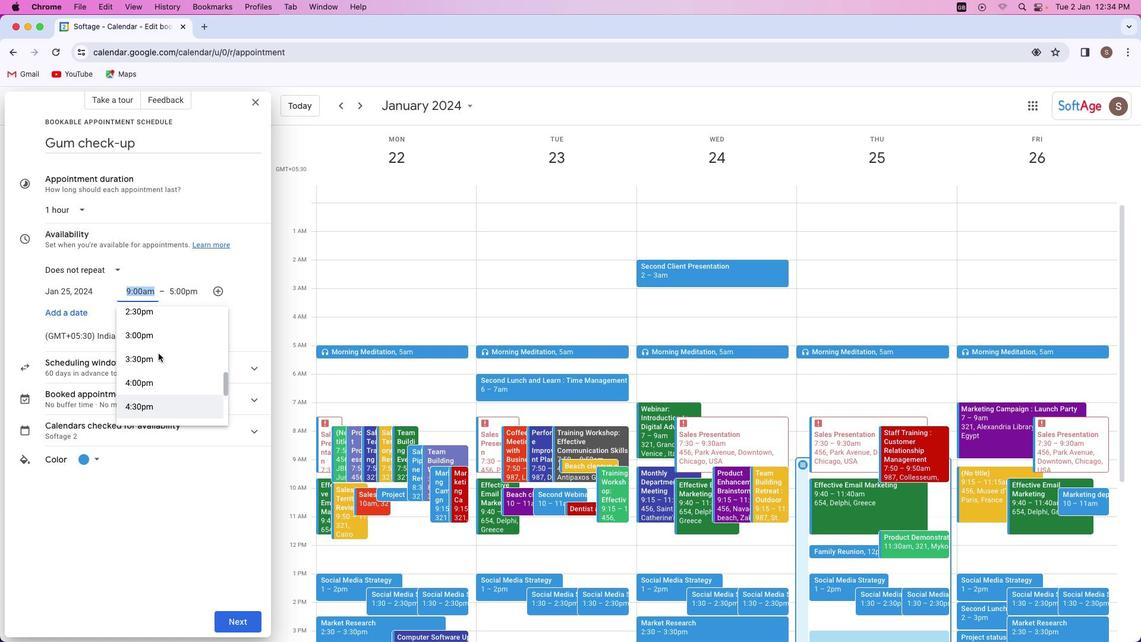 
Action: Mouse scrolled (158, 353) with delta (0, 1)
Screenshot: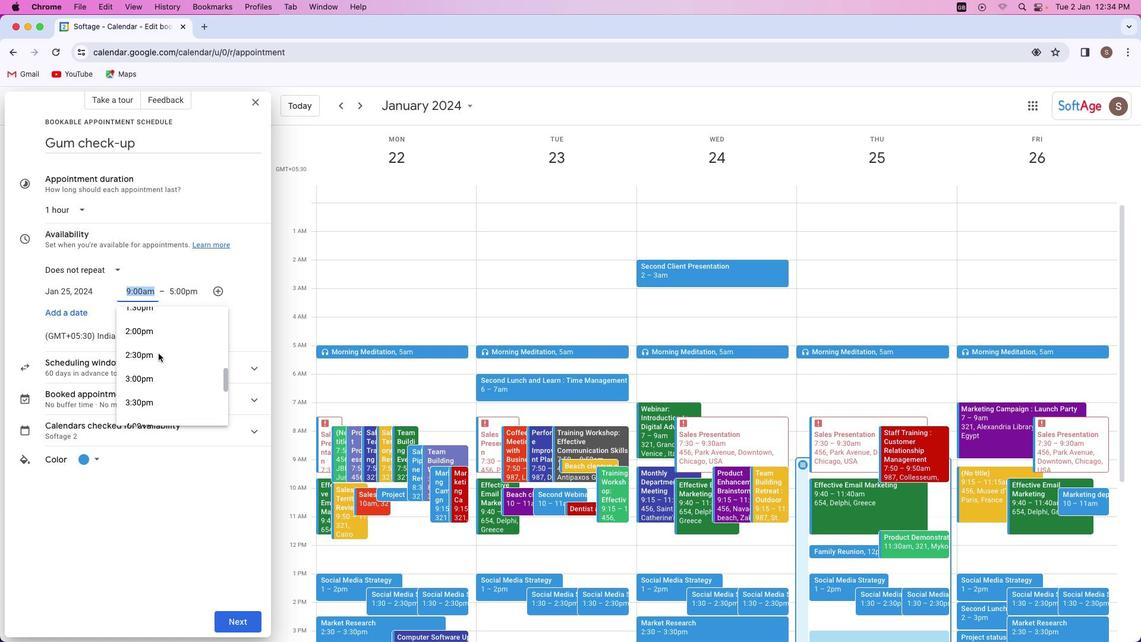 
Action: Mouse moved to (147, 388)
Screenshot: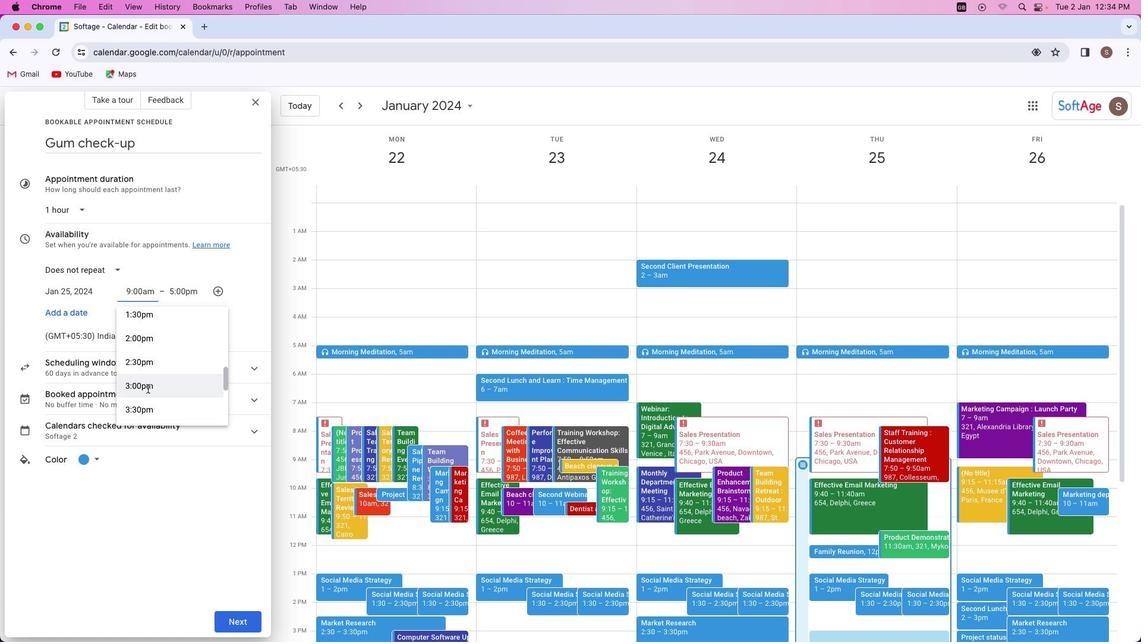 
Action: Mouse pressed left at (147, 388)
Screenshot: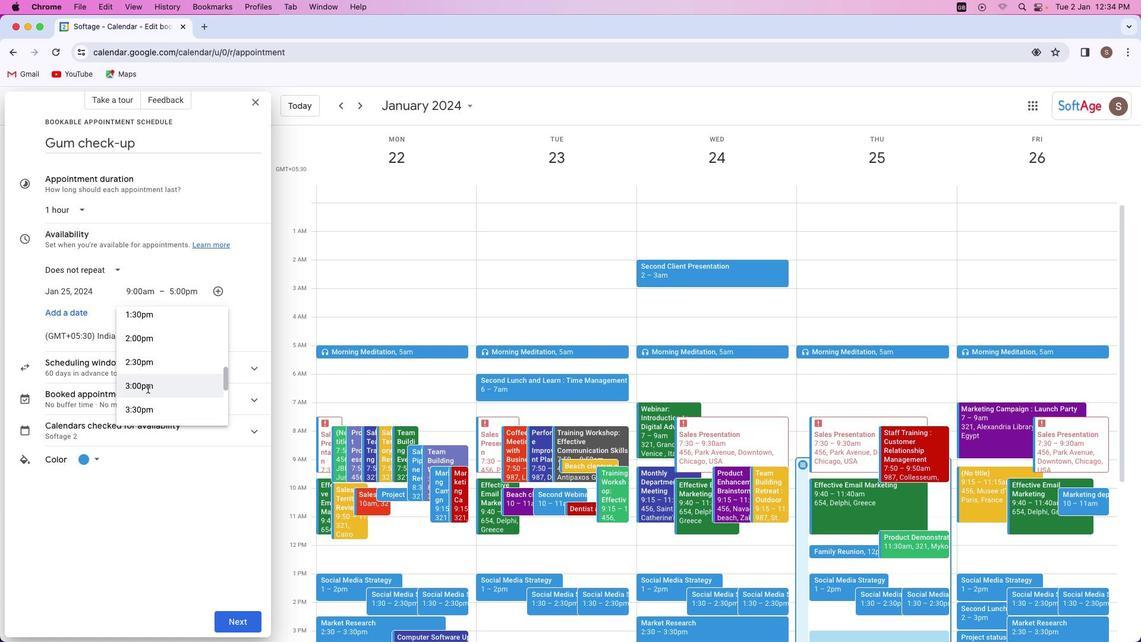 
Action: Mouse moved to (93, 457)
Screenshot: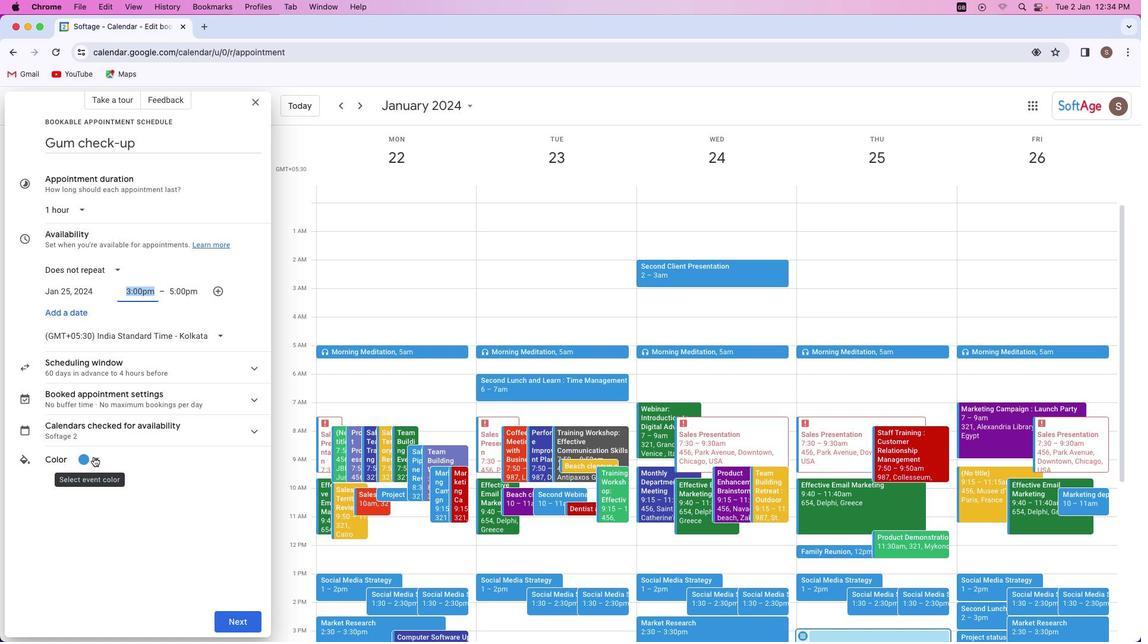 
Action: Mouse pressed left at (93, 457)
Screenshot: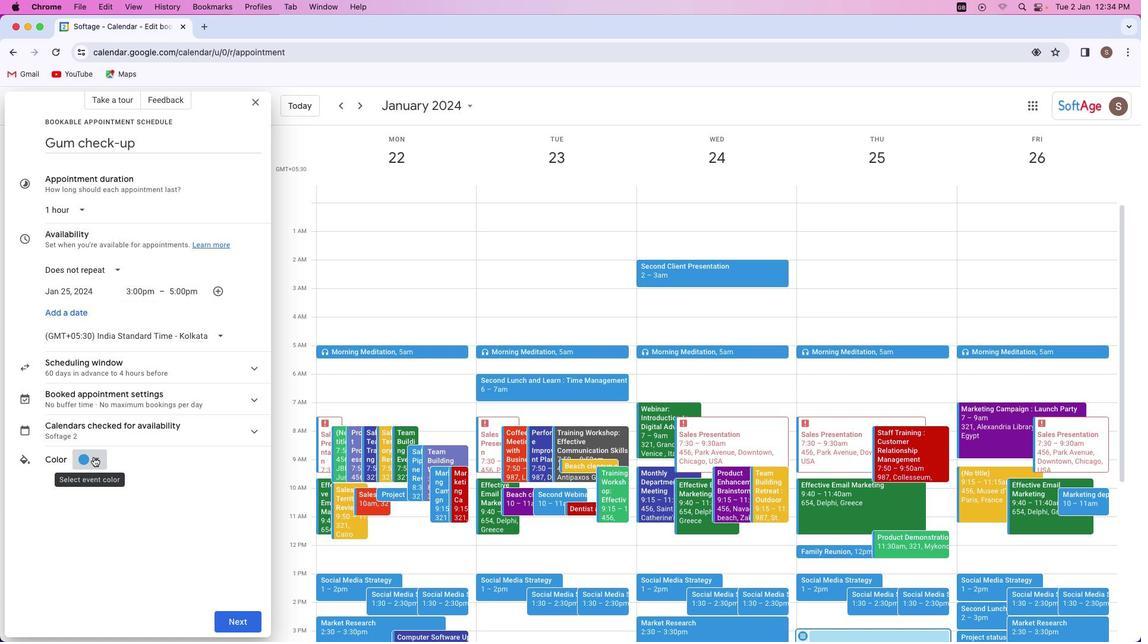 
Action: Mouse moved to (142, 481)
Screenshot: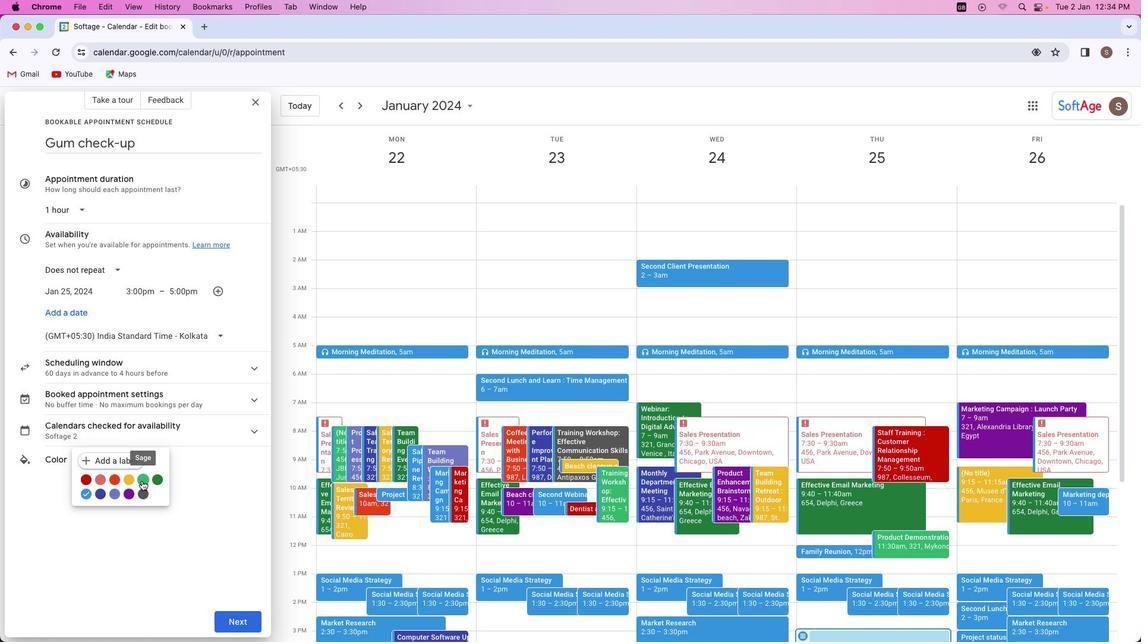 
Action: Mouse pressed left at (142, 481)
Screenshot: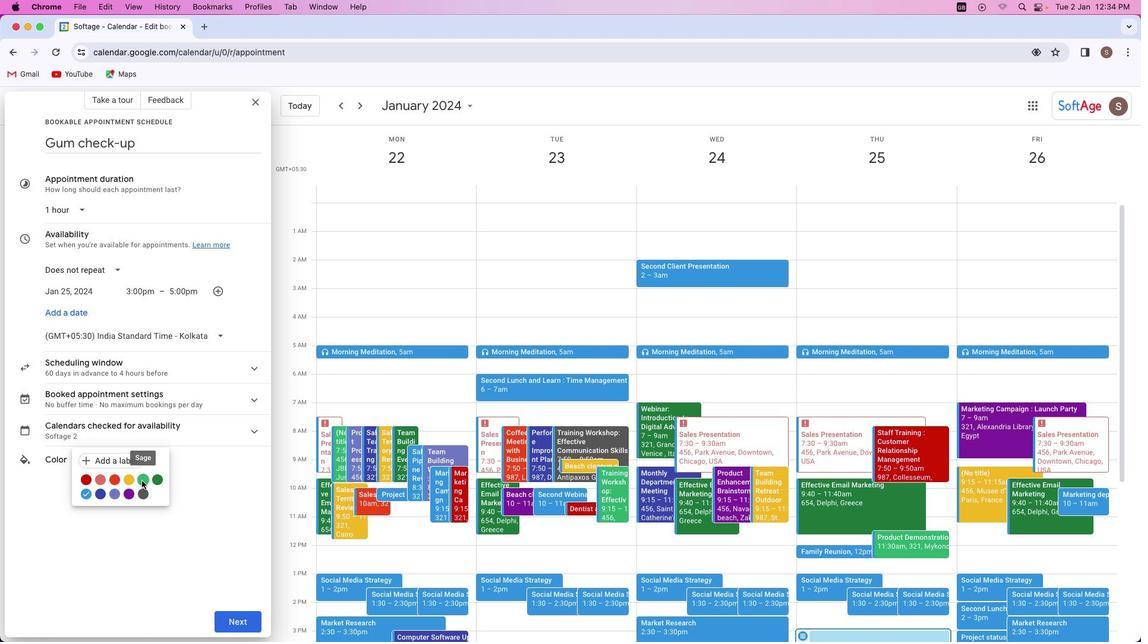 
Action: Mouse moved to (237, 623)
Screenshot: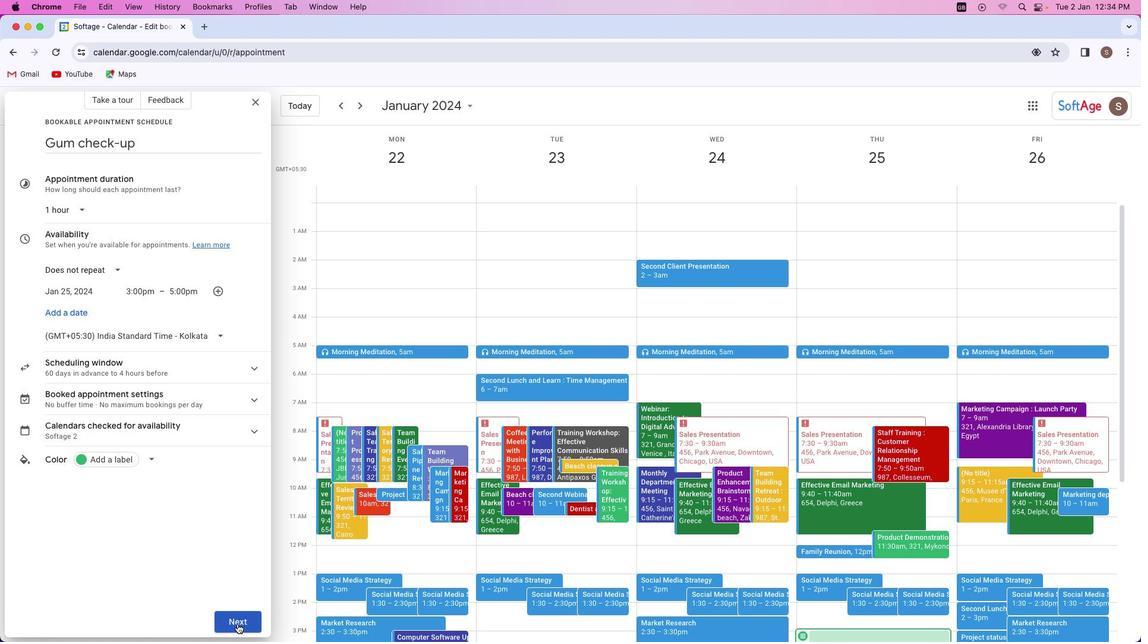 
Action: Mouse pressed left at (237, 623)
Screenshot: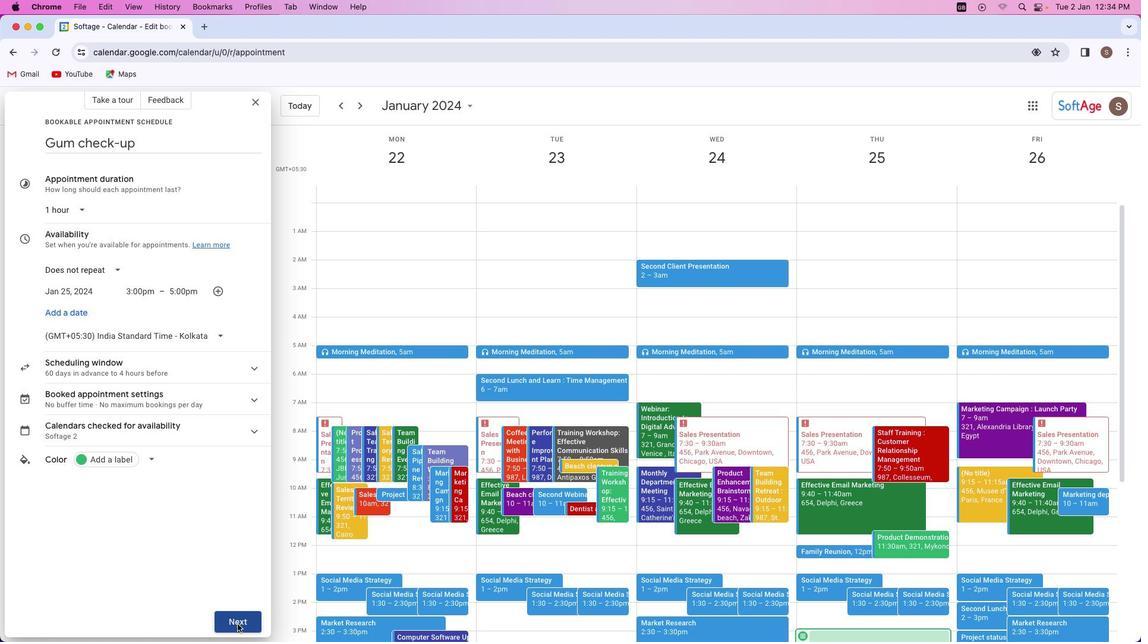 
Action: Mouse moved to (99, 351)
Screenshot: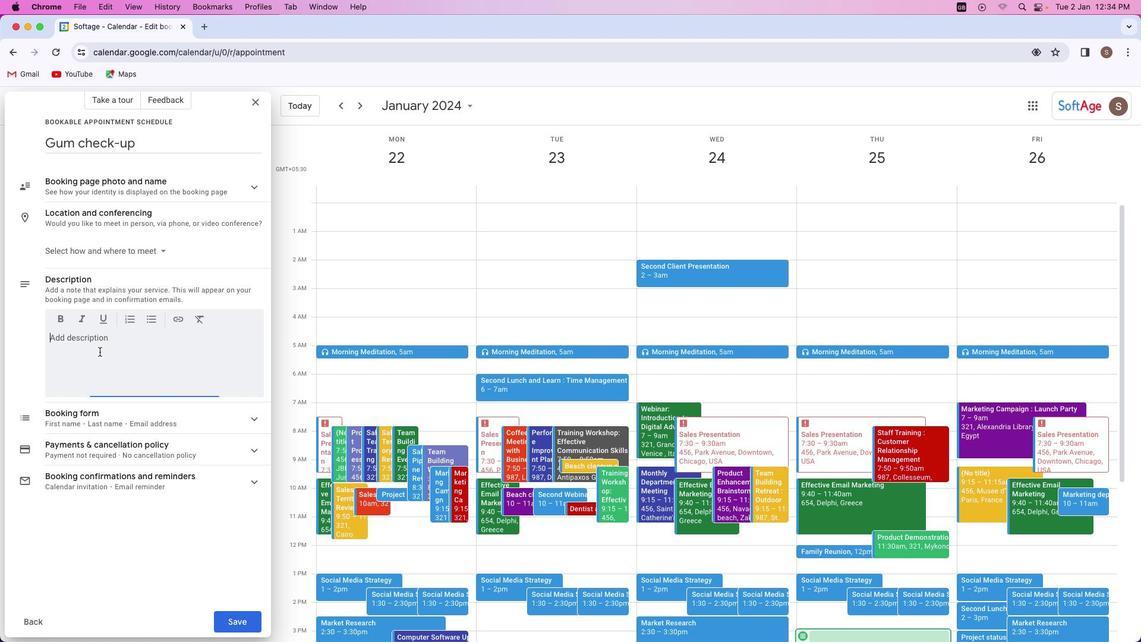 
Action: Mouse pressed left at (99, 351)
Screenshot: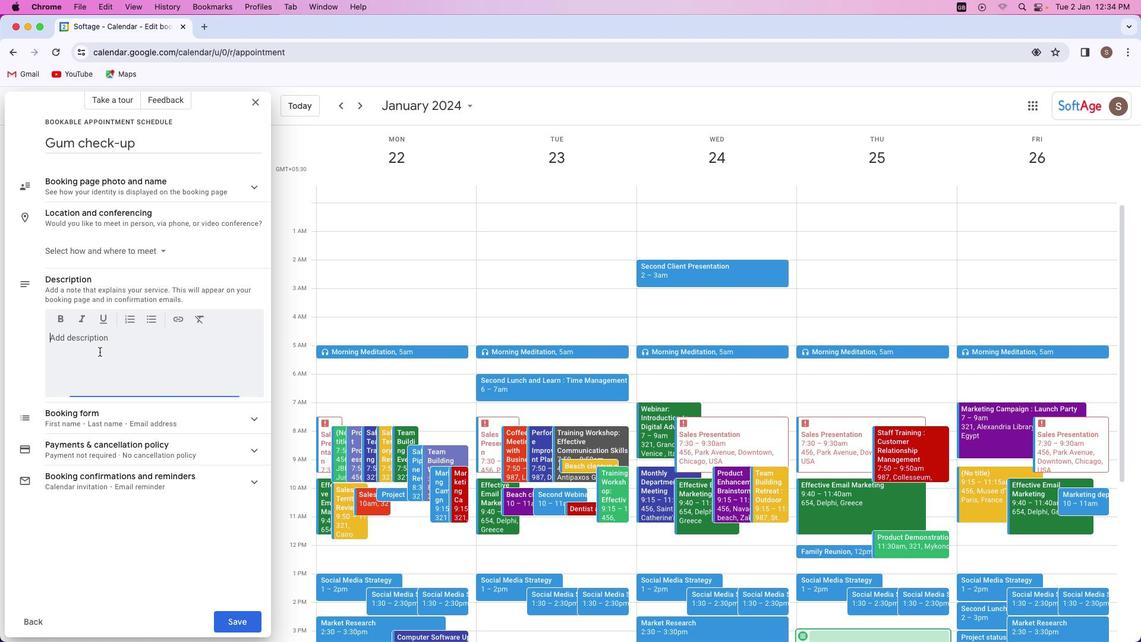 
Action: Mouse moved to (102, 330)
Screenshot: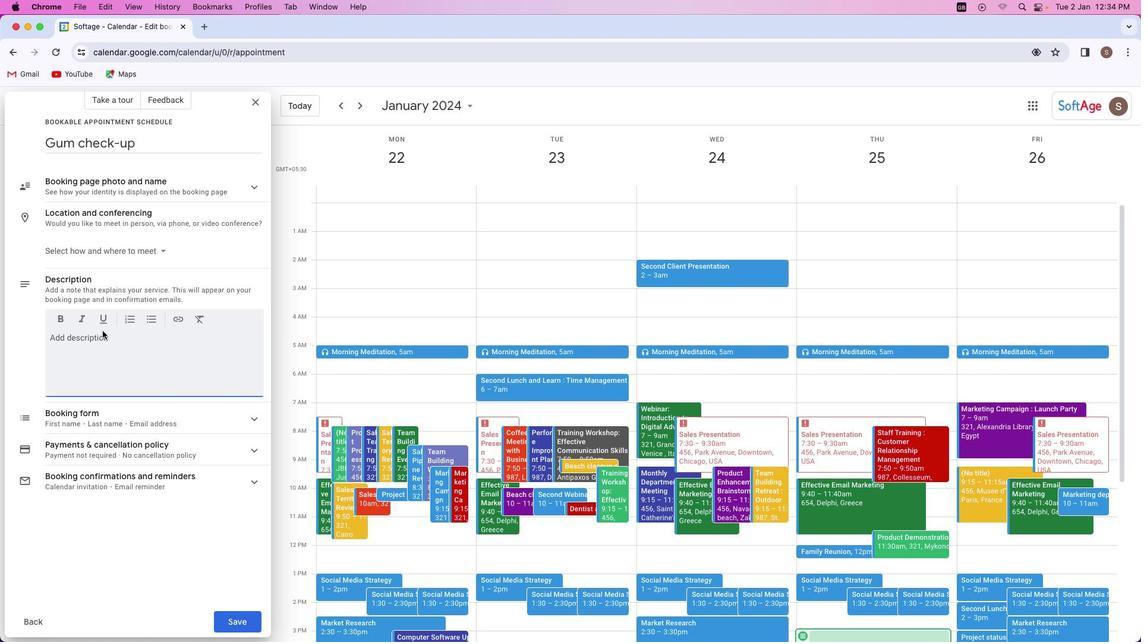 
Action: Key pressed Key.shift'T''h''i''s'Key.space'd''e''n''t''i''s''t'Key.space'a''p''p''o''i''n''t''e'Key.backspace'm''e''n''t'Key.space'i''s'Key.space'f''o''r'Key.space'g''u''m'Key.space'c''h''e''c''k''-''u''p''.'
Screenshot: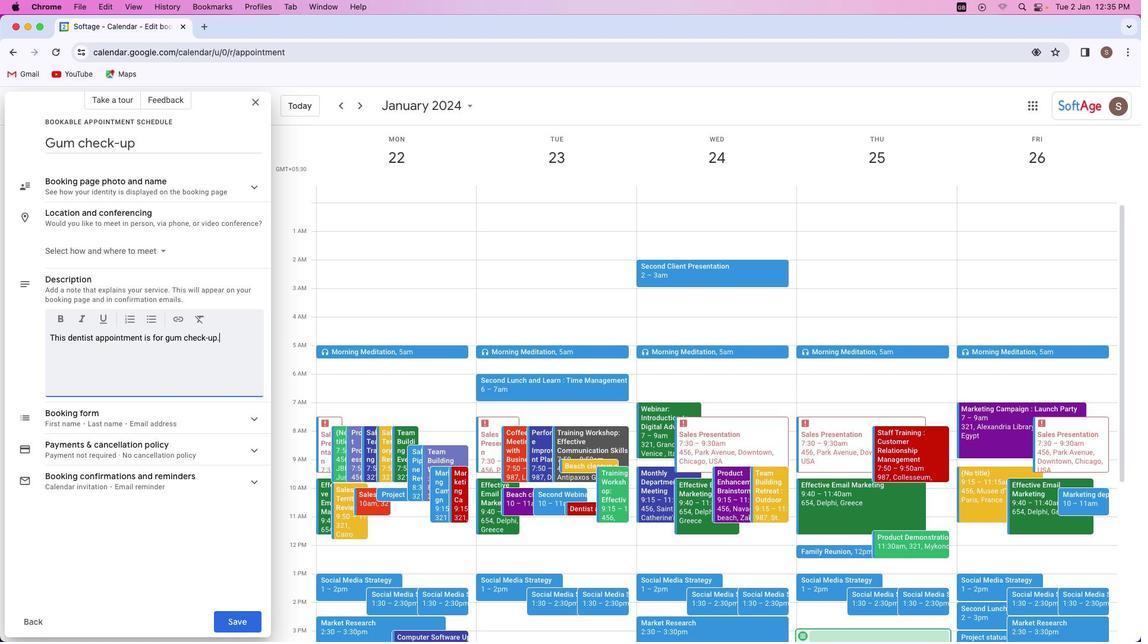 
Action: Mouse moved to (234, 620)
Screenshot: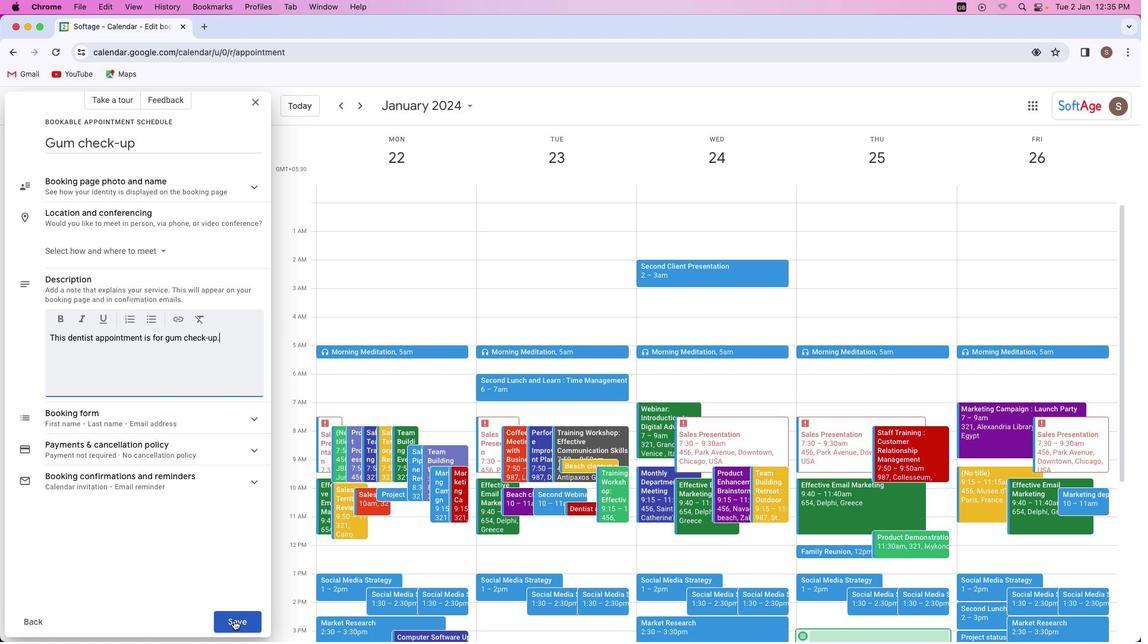 
Action: Mouse pressed left at (234, 620)
Screenshot: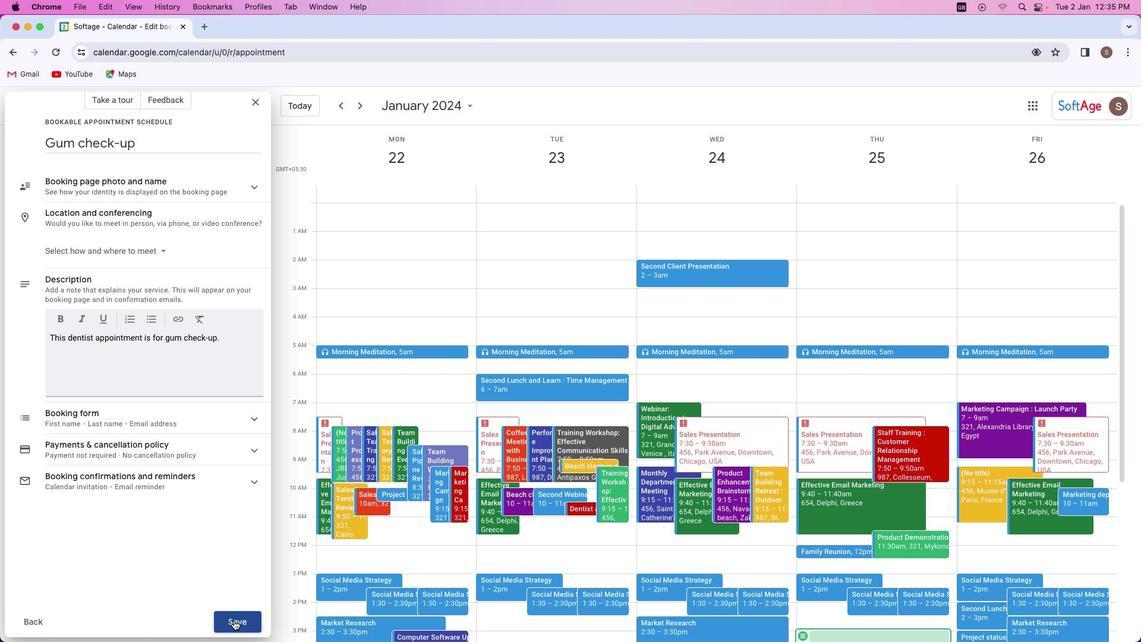
Action: Mouse moved to (621, 310)
Screenshot: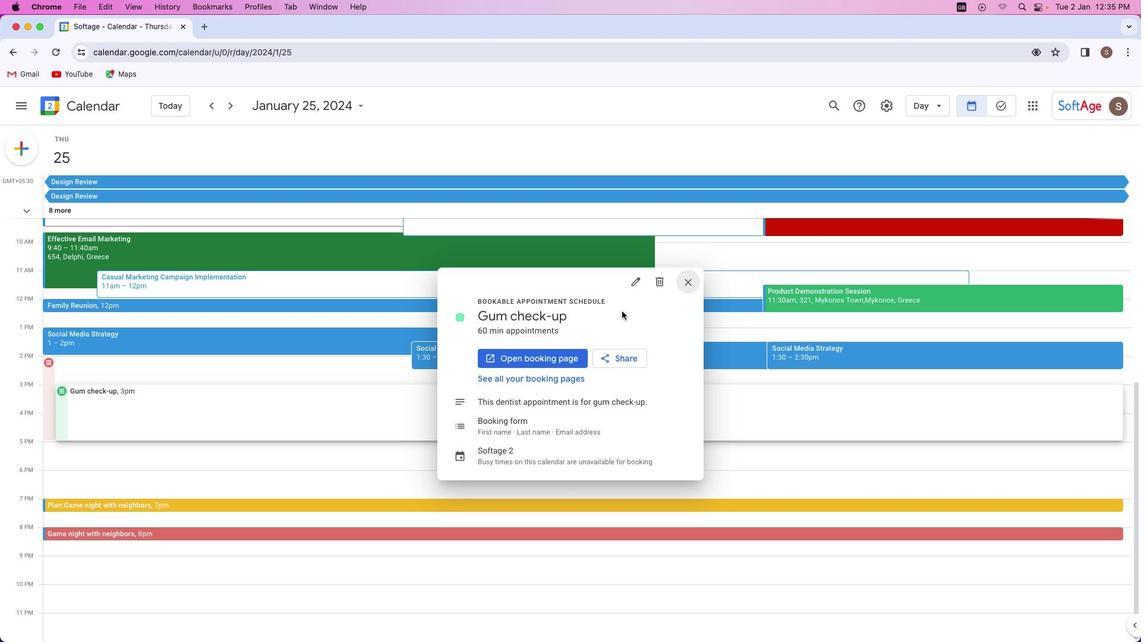 
